 Task: Look for space in Monza, Italy from 9th July, 2023 to 16th July, 2023 for 2 adults, 1 child in price range Rs.8000 to Rs.16000. Place can be entire place with 2 bedrooms having 2 beds and 1 bathroom. Property type can be house, flat, guest house. Booking option can be shelf check-in. Required host language is English.
Action: Mouse moved to (556, 136)
Screenshot: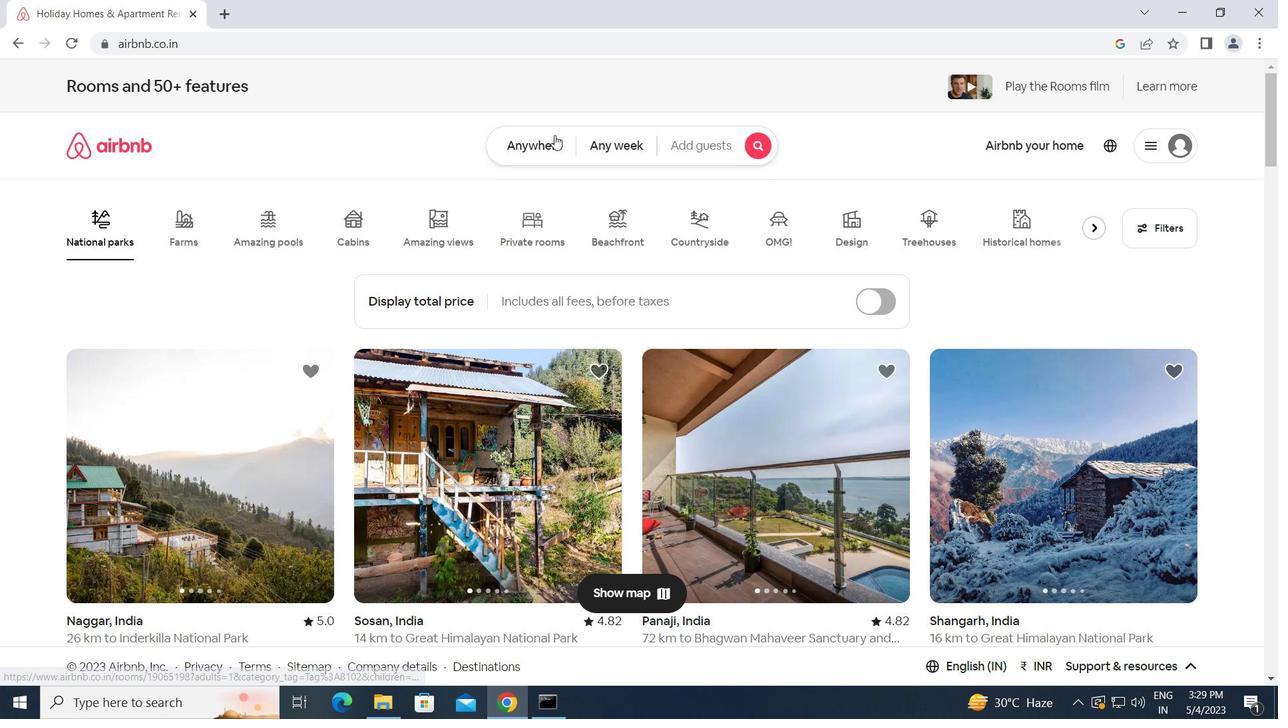 
Action: Mouse pressed left at (556, 136)
Screenshot: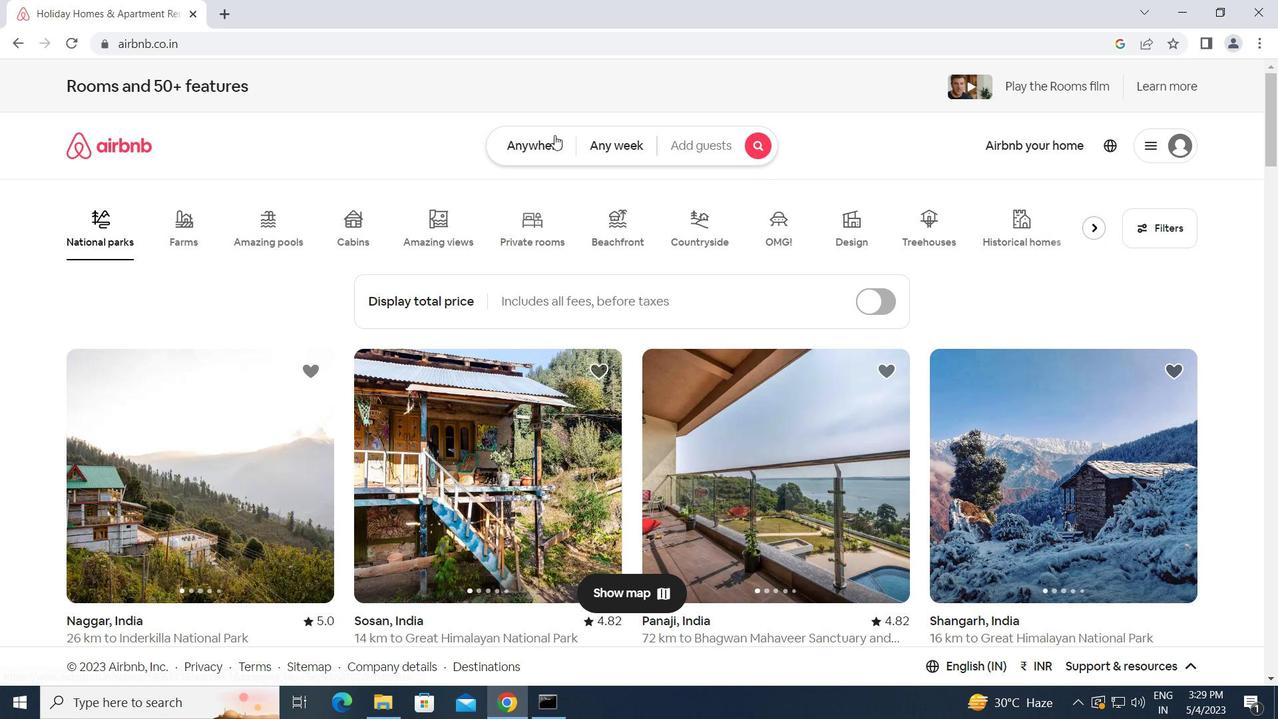 
Action: Mouse moved to (444, 201)
Screenshot: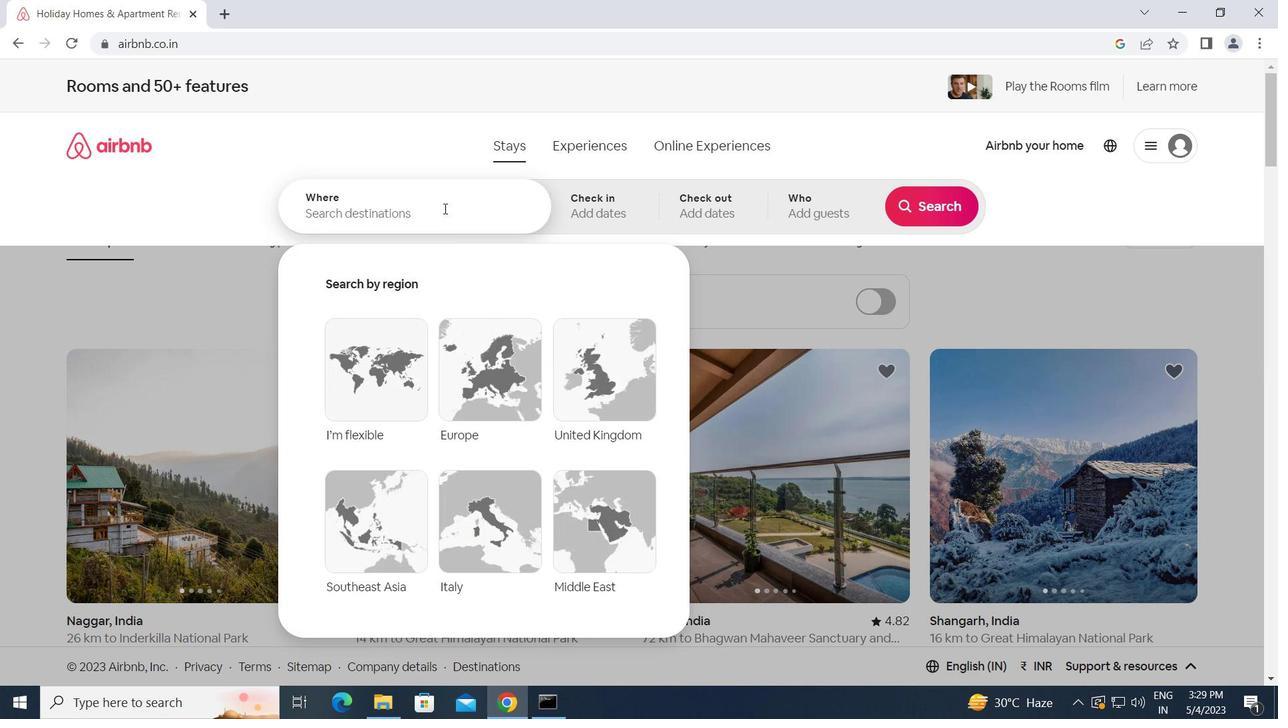 
Action: Mouse pressed left at (444, 201)
Screenshot: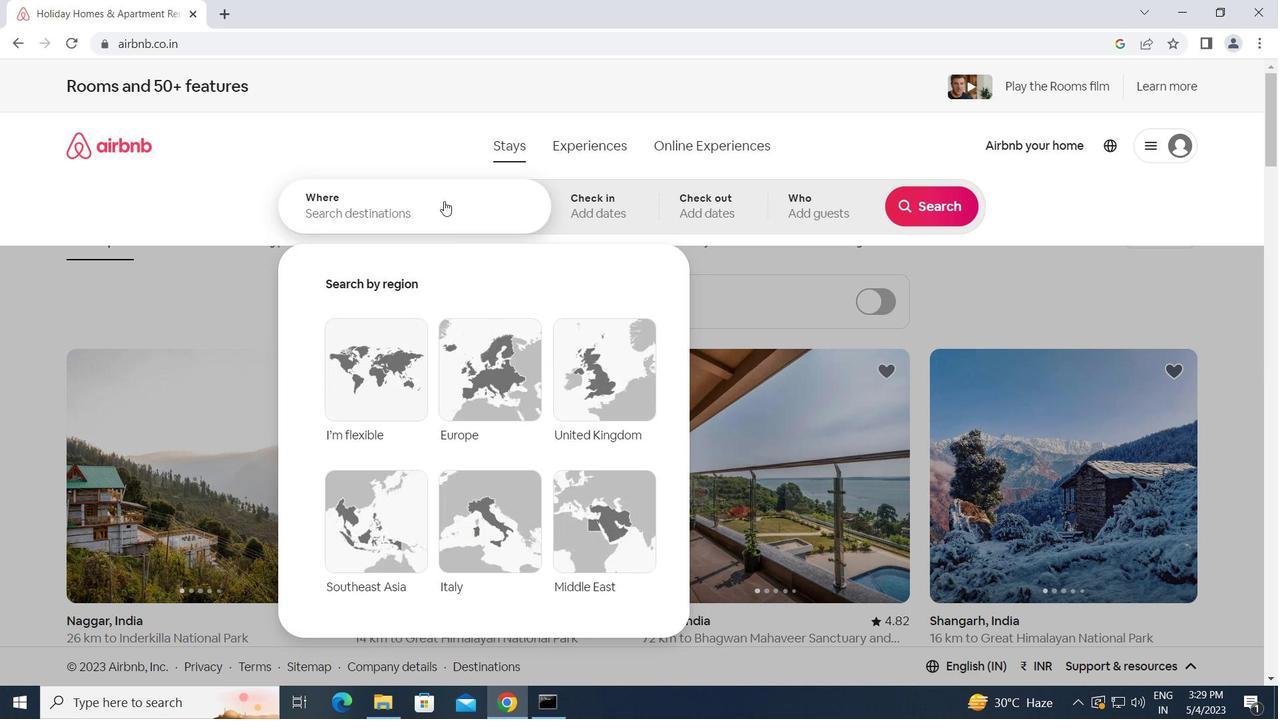 
Action: Key pressed m<Key.caps_lock>onza,<Key.space><Key.caps_lock>i<Key.caps_lock>taly<Key.enter>
Screenshot: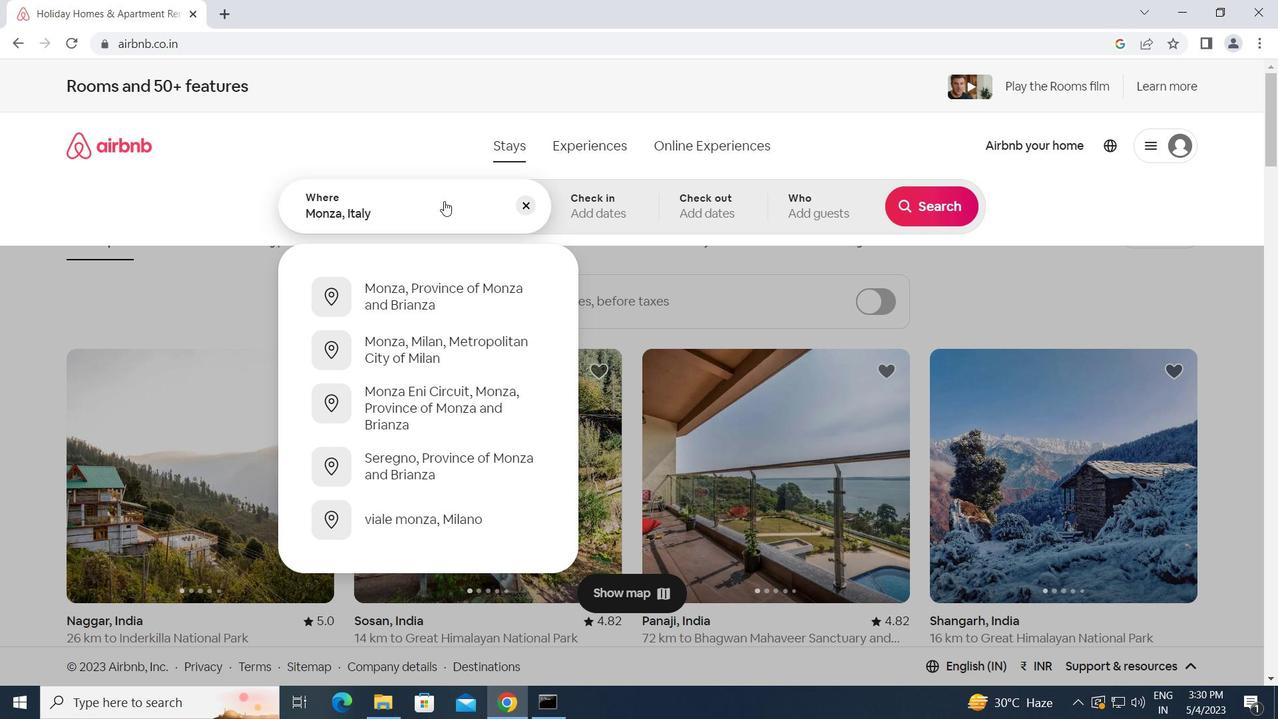 
Action: Mouse moved to (929, 335)
Screenshot: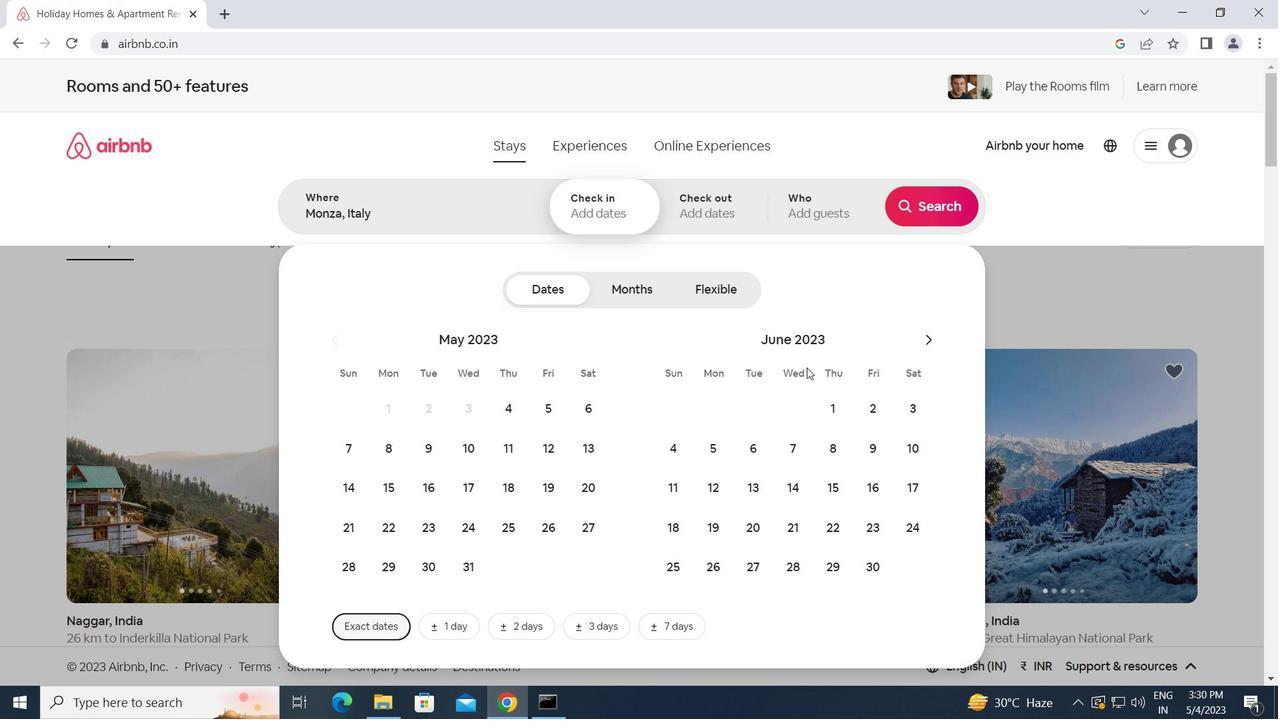 
Action: Mouse pressed left at (929, 335)
Screenshot: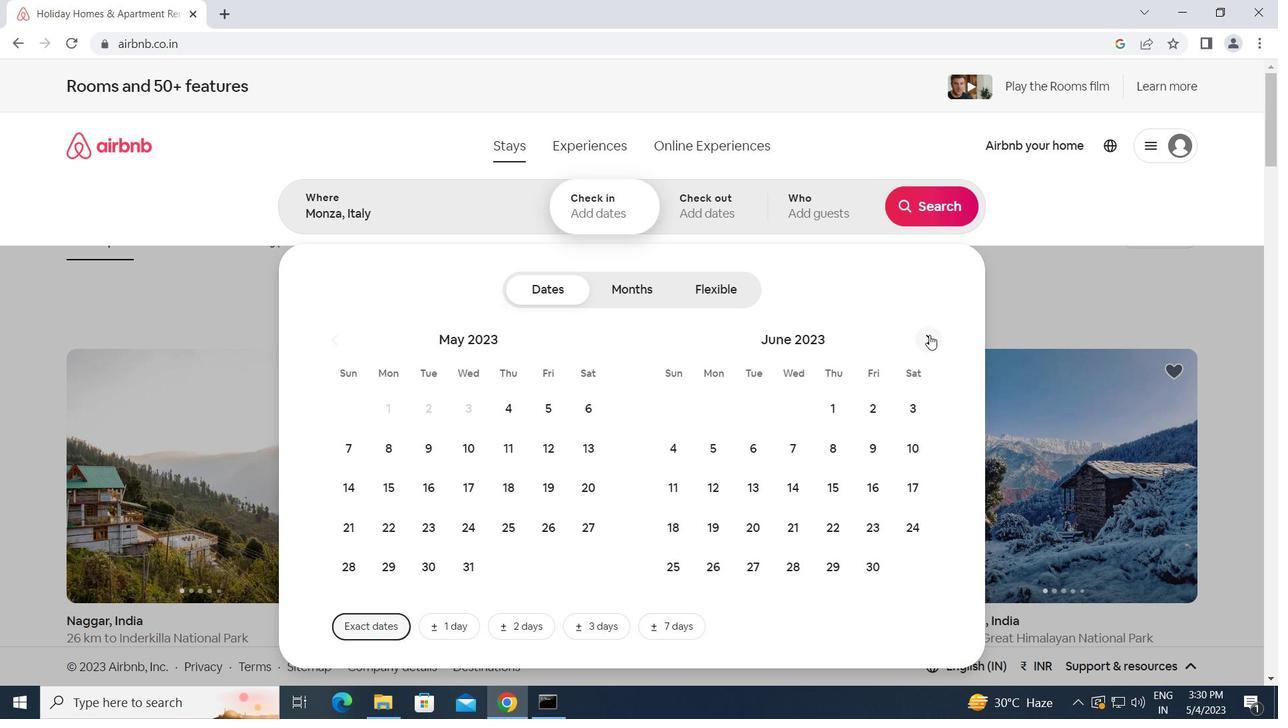 
Action: Mouse moved to (666, 486)
Screenshot: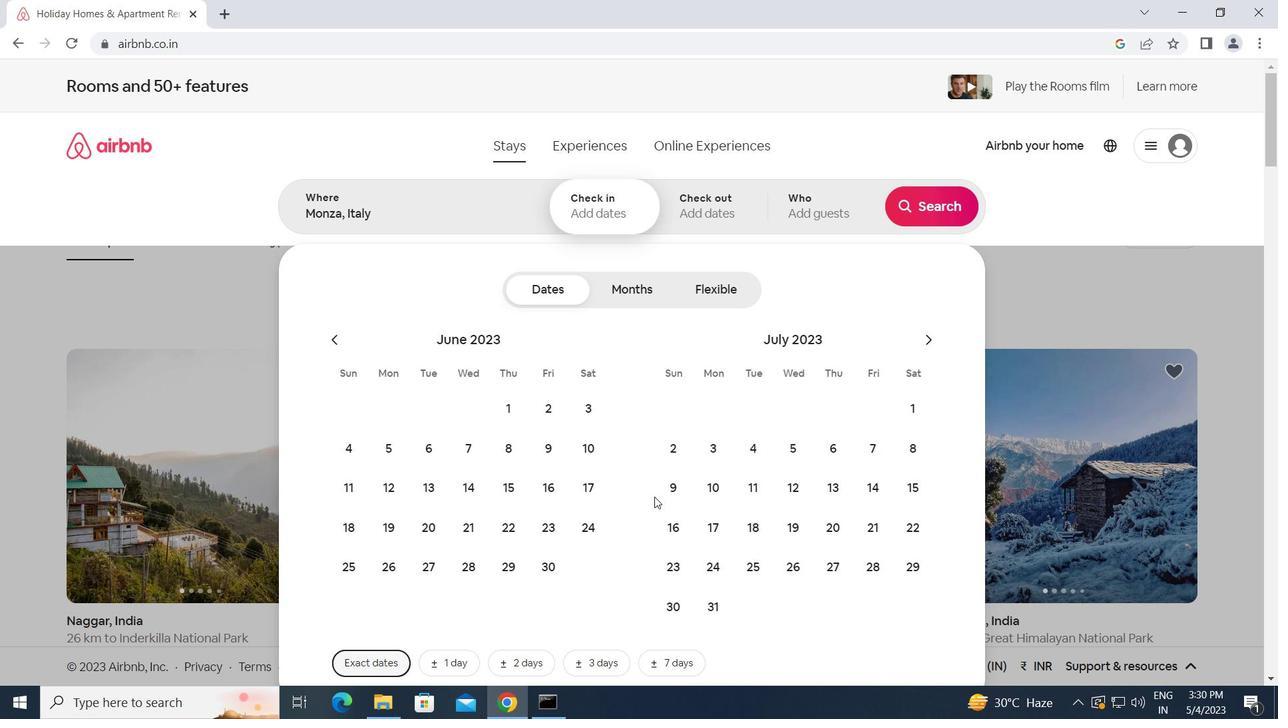 
Action: Mouse pressed left at (666, 486)
Screenshot: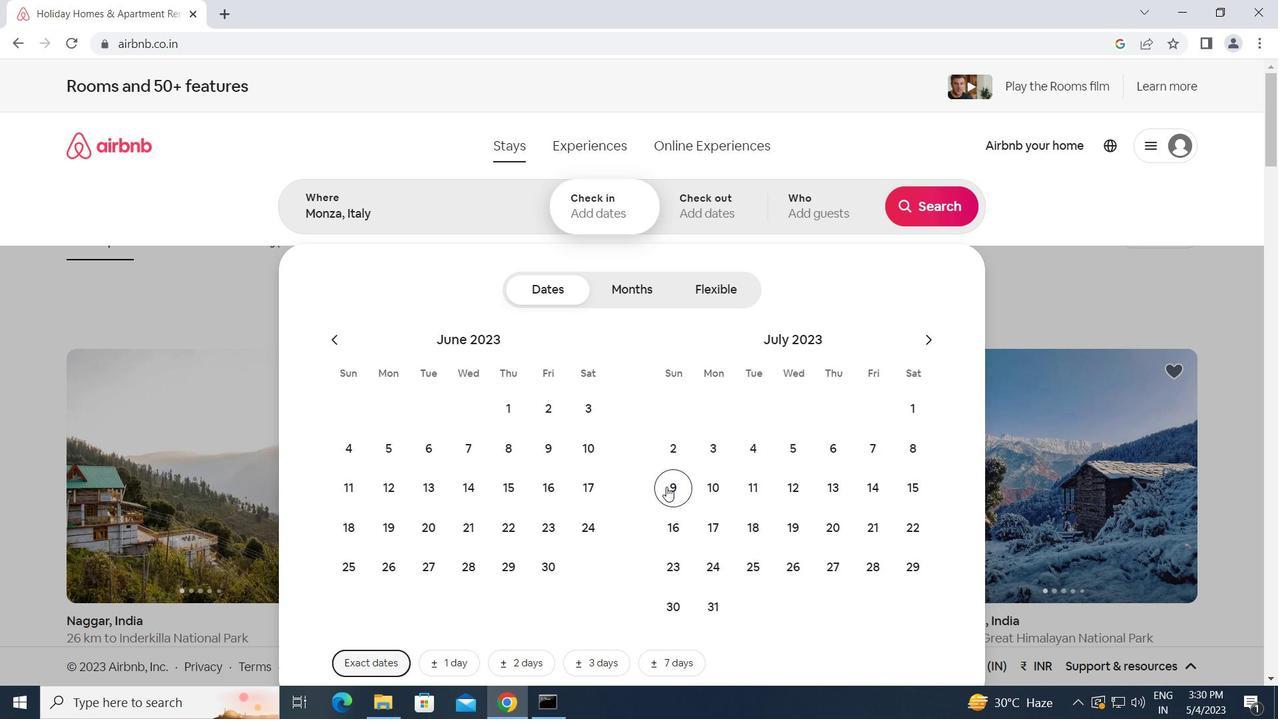 
Action: Mouse moved to (670, 524)
Screenshot: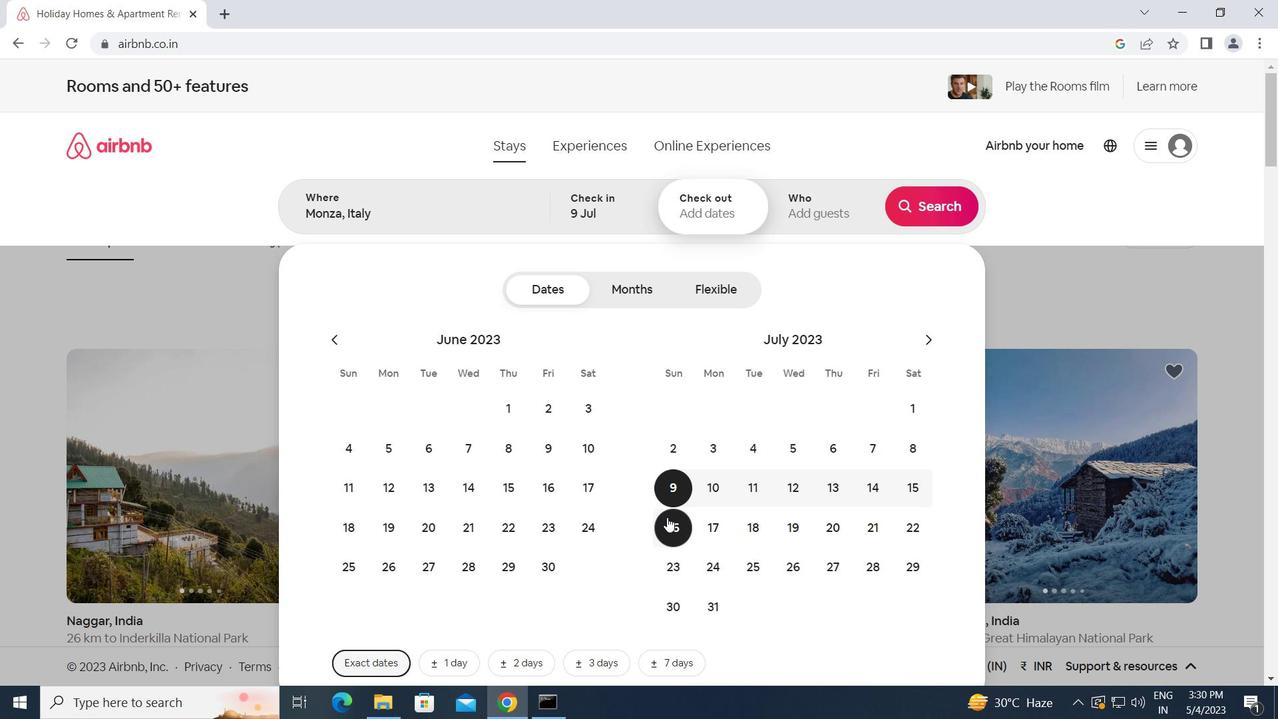 
Action: Mouse pressed left at (670, 524)
Screenshot: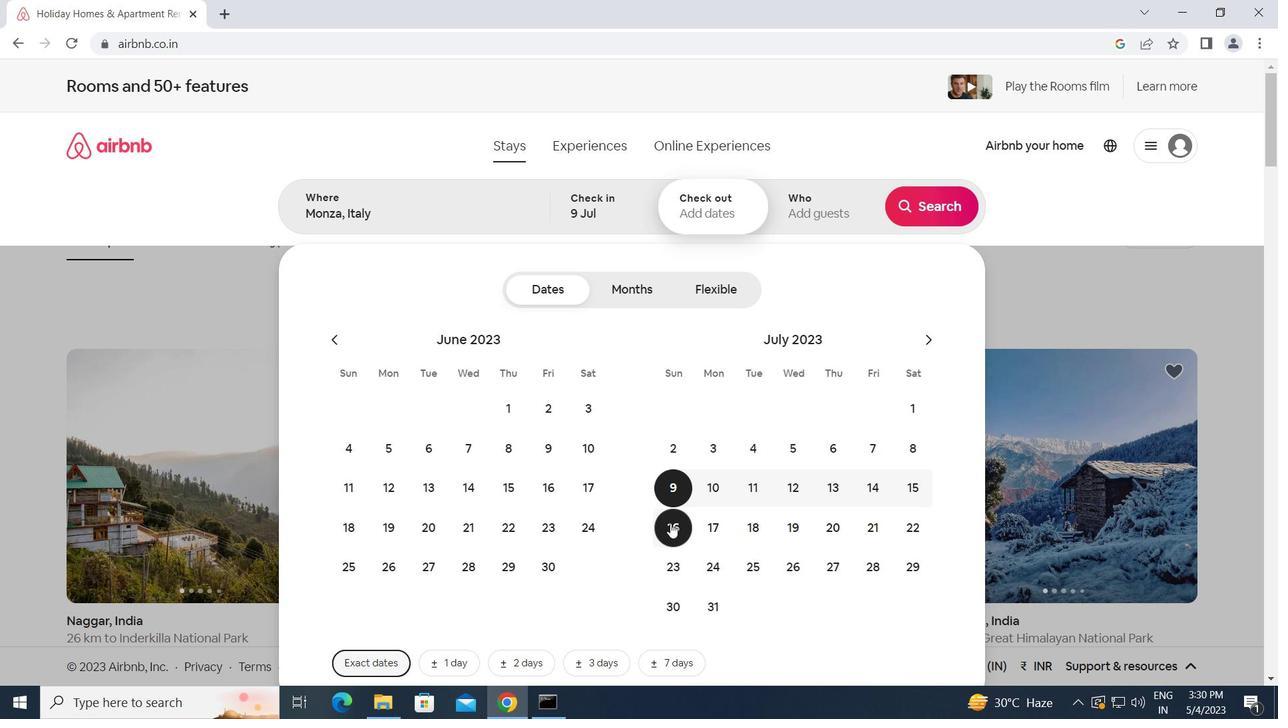 
Action: Mouse moved to (823, 197)
Screenshot: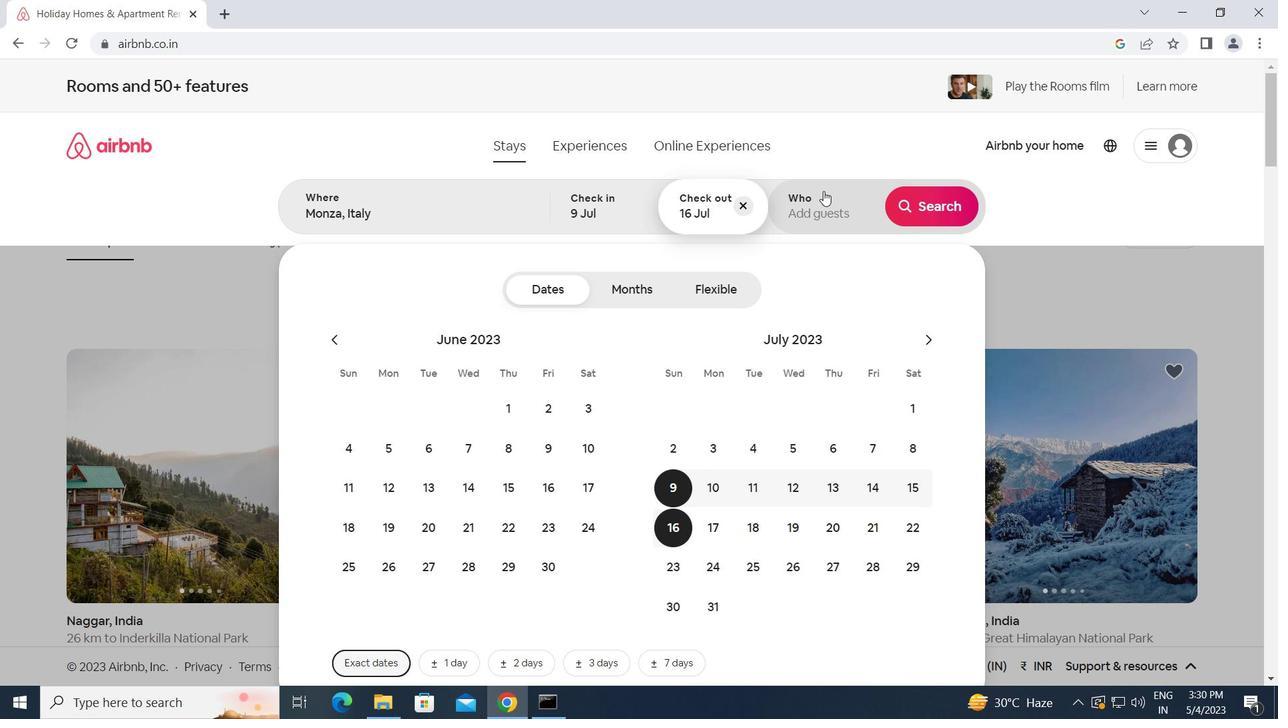 
Action: Mouse pressed left at (823, 197)
Screenshot: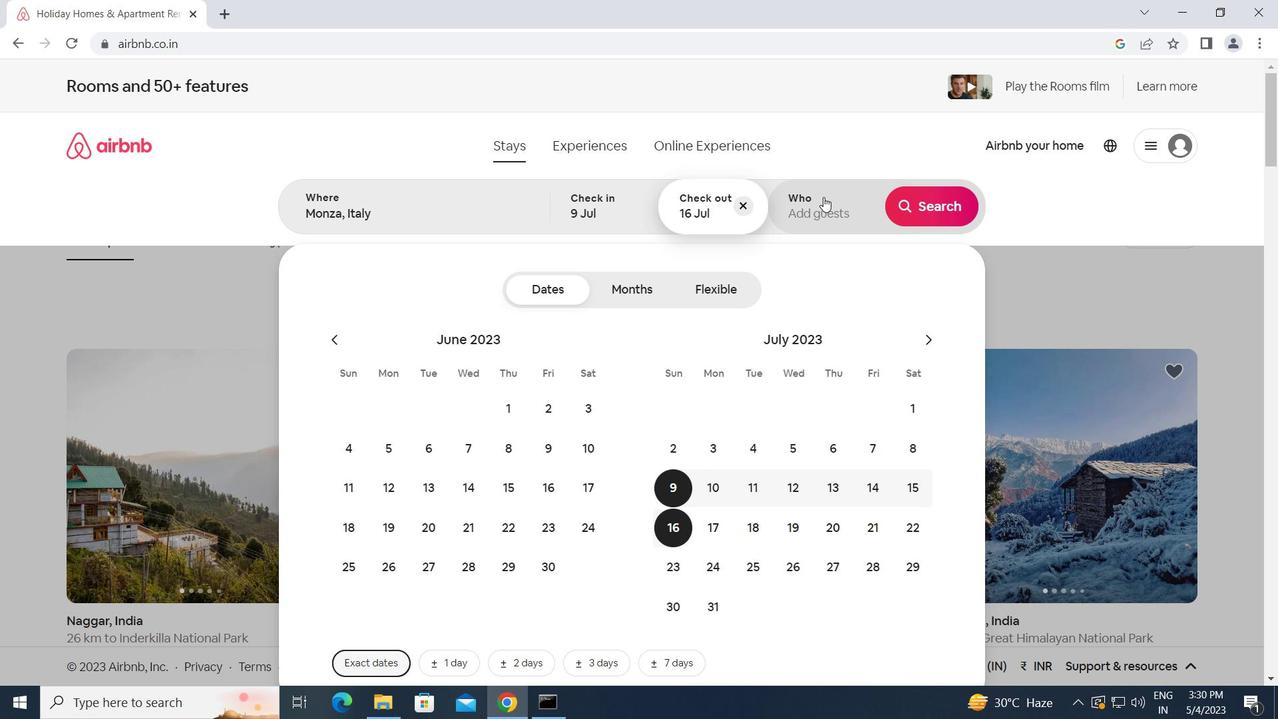 
Action: Mouse moved to (944, 293)
Screenshot: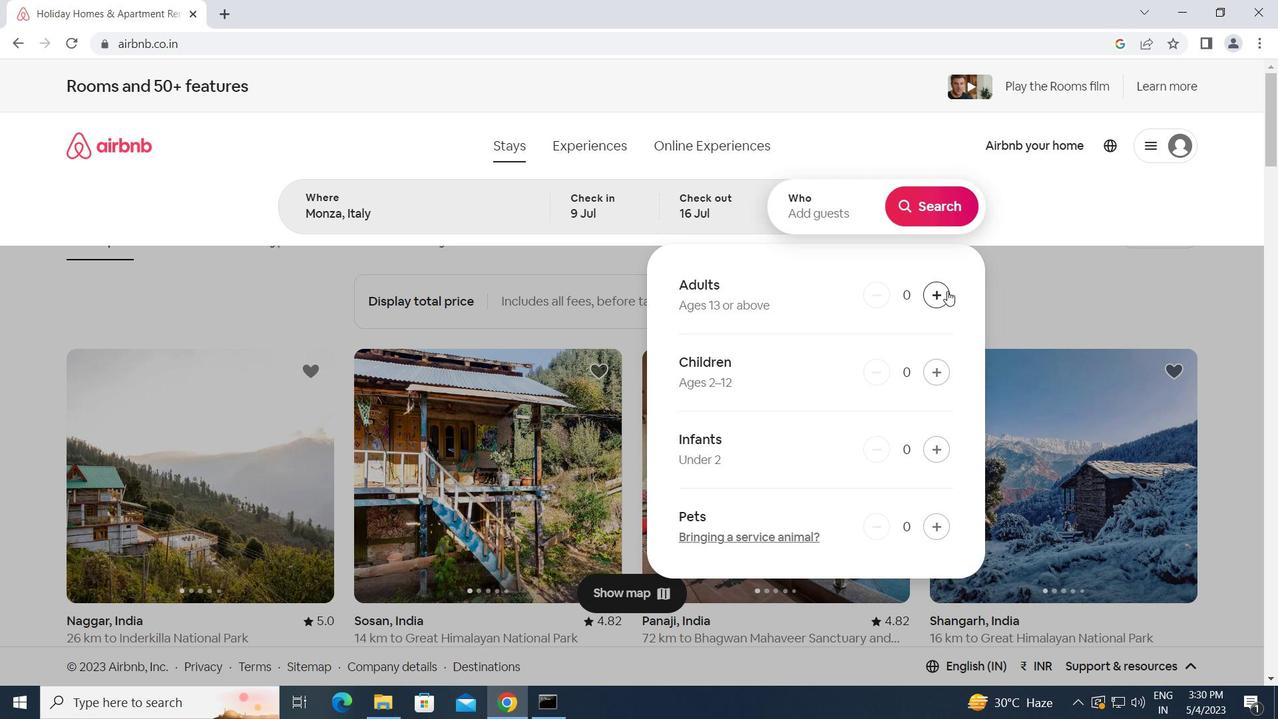 
Action: Mouse pressed left at (944, 293)
Screenshot: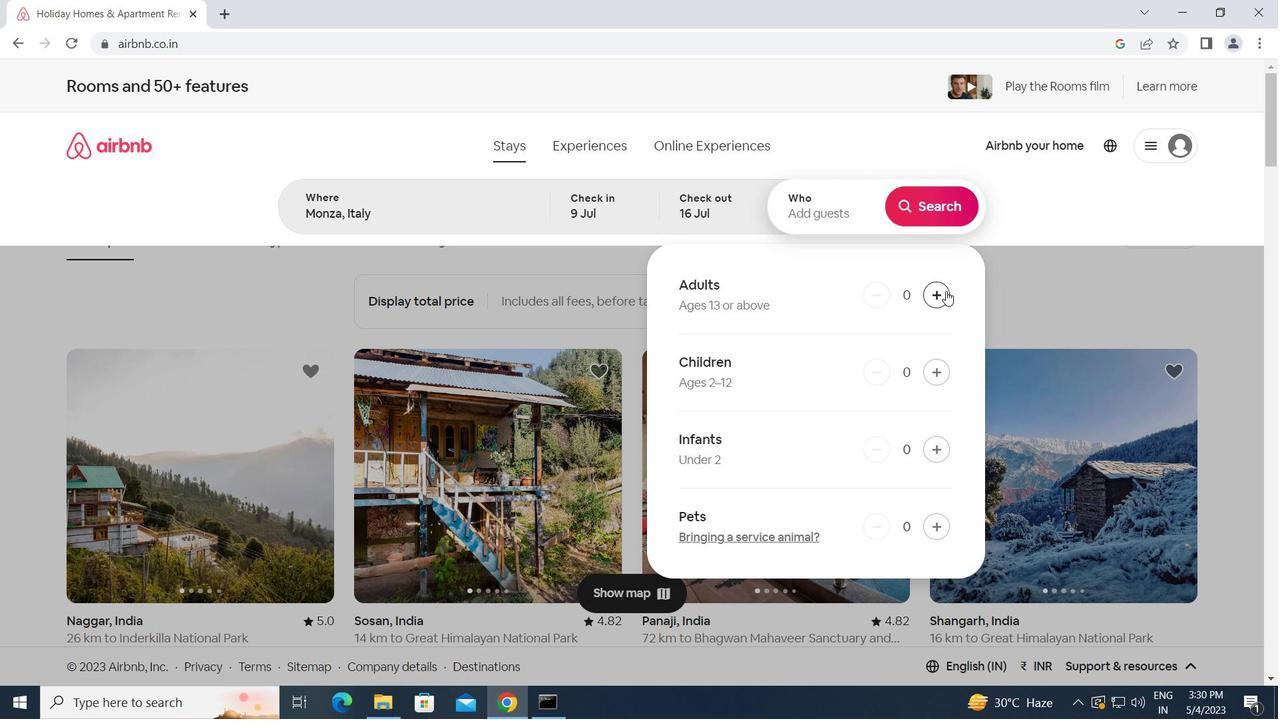 
Action: Mouse pressed left at (944, 293)
Screenshot: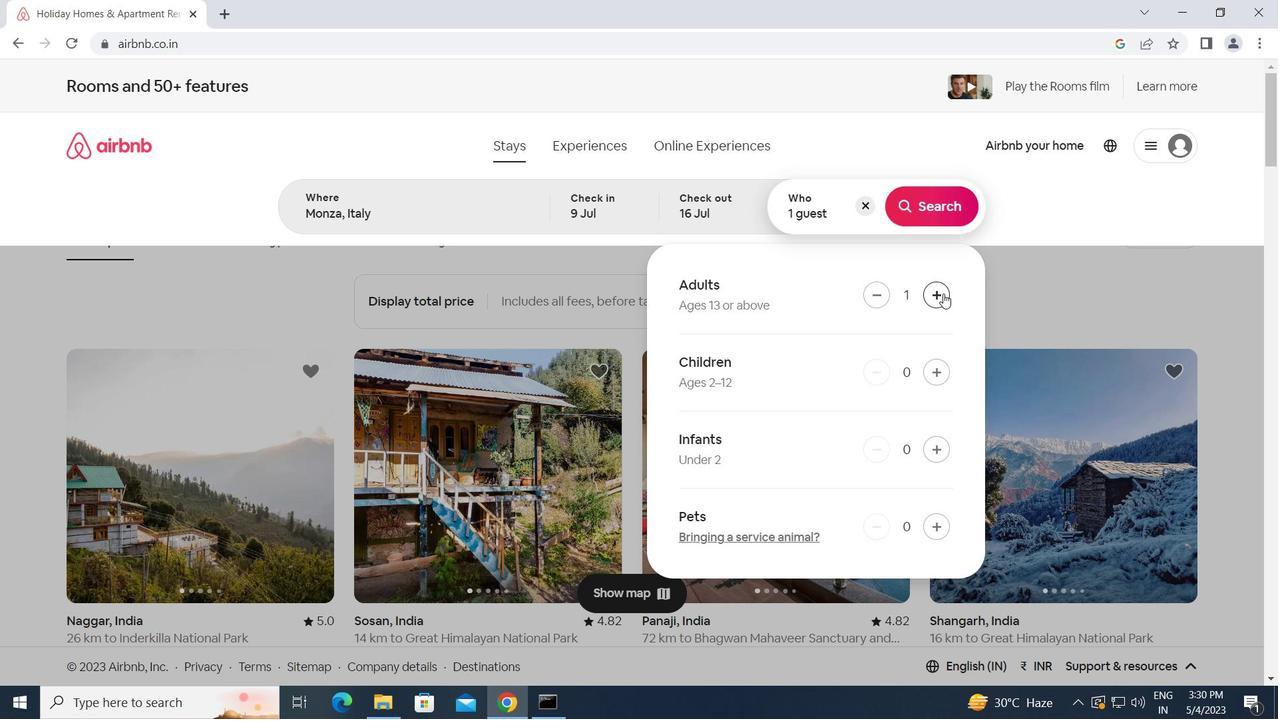 
Action: Mouse moved to (935, 373)
Screenshot: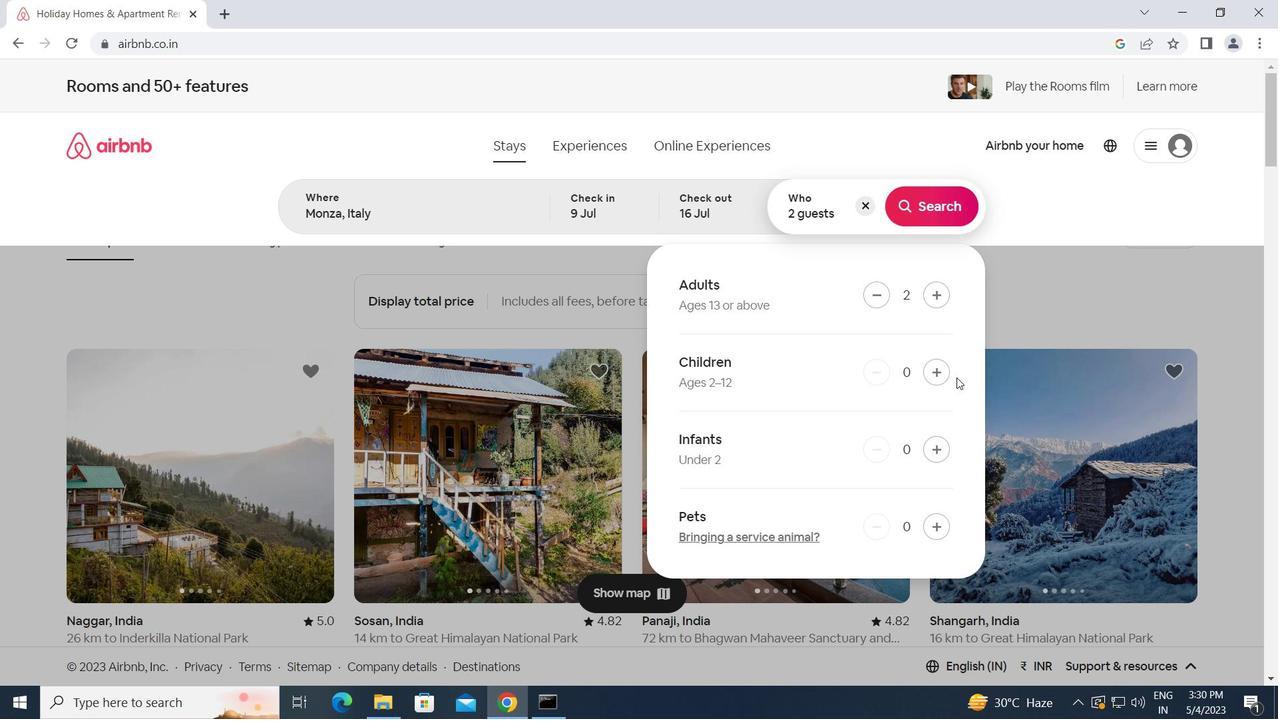 
Action: Mouse pressed left at (935, 373)
Screenshot: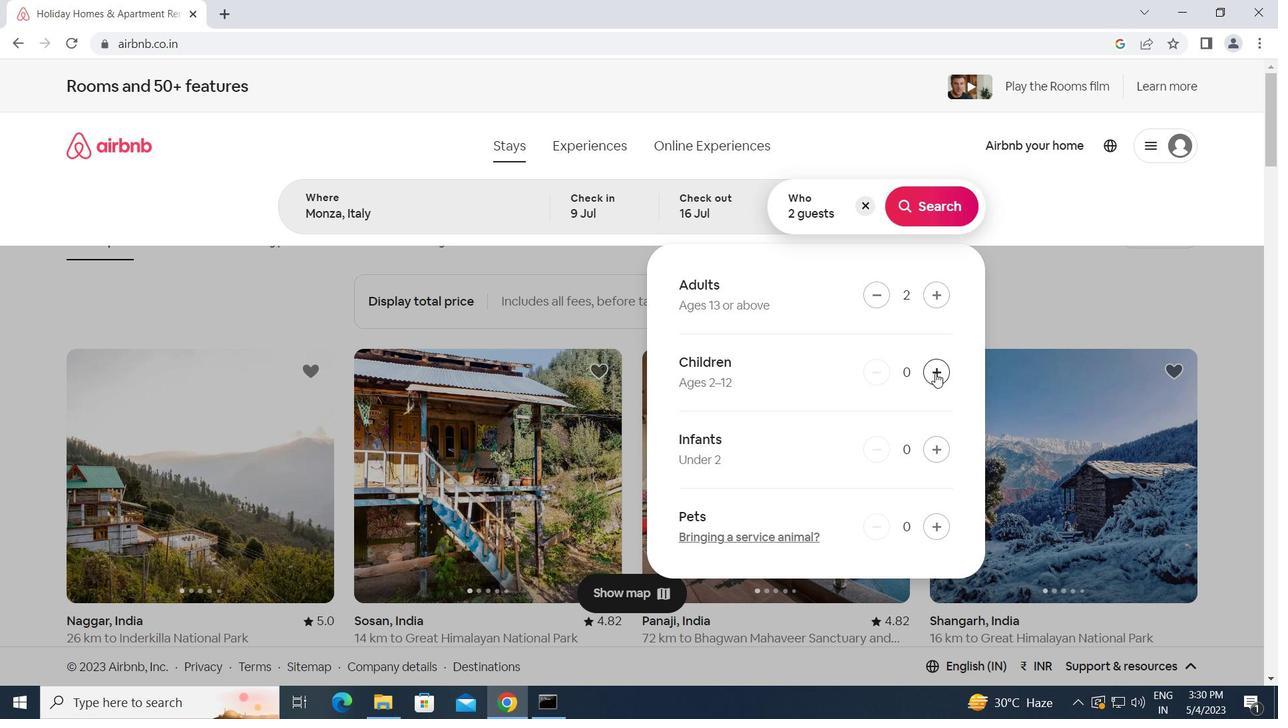 
Action: Mouse moved to (935, 203)
Screenshot: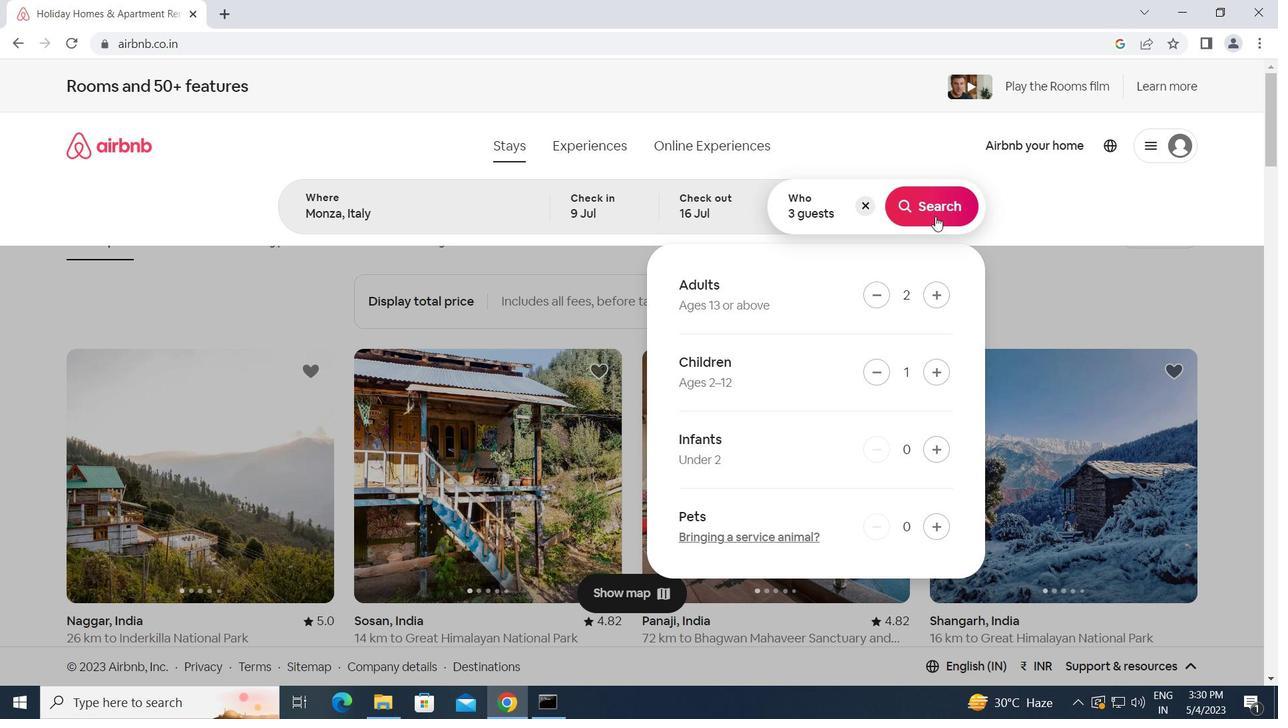 
Action: Mouse pressed left at (935, 203)
Screenshot: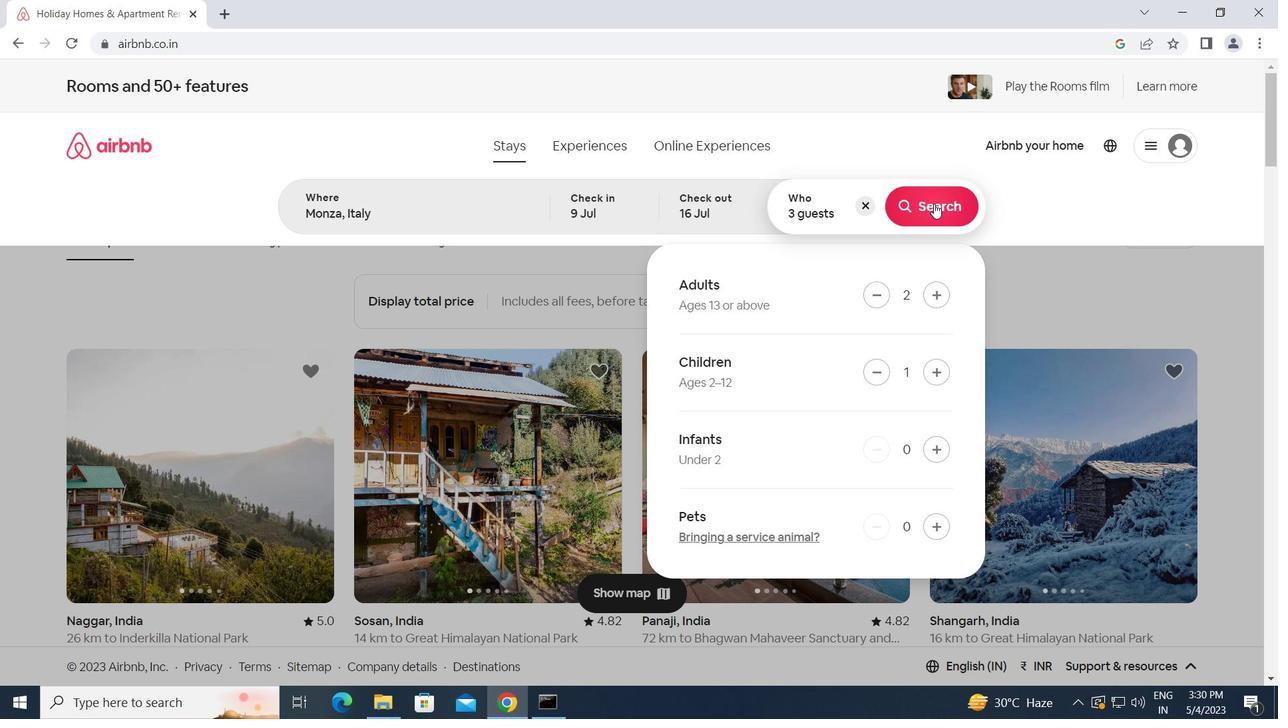 
Action: Mouse moved to (1208, 157)
Screenshot: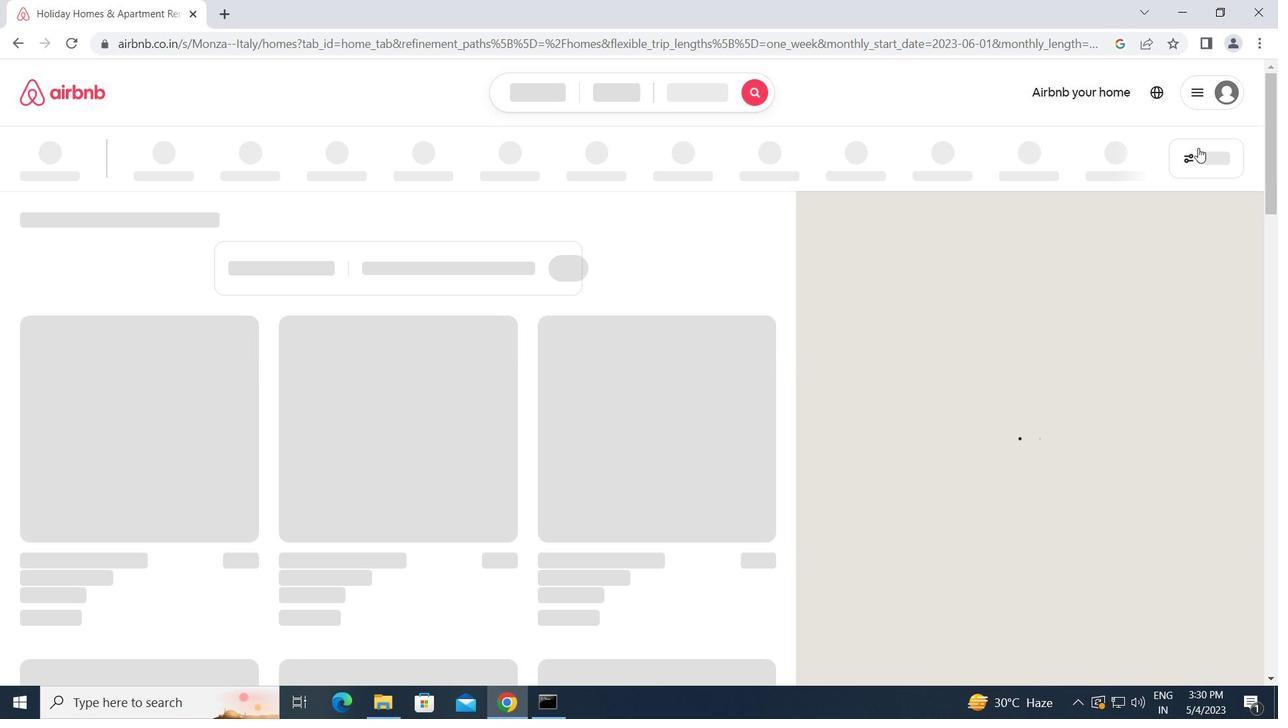 
Action: Mouse pressed left at (1208, 157)
Screenshot: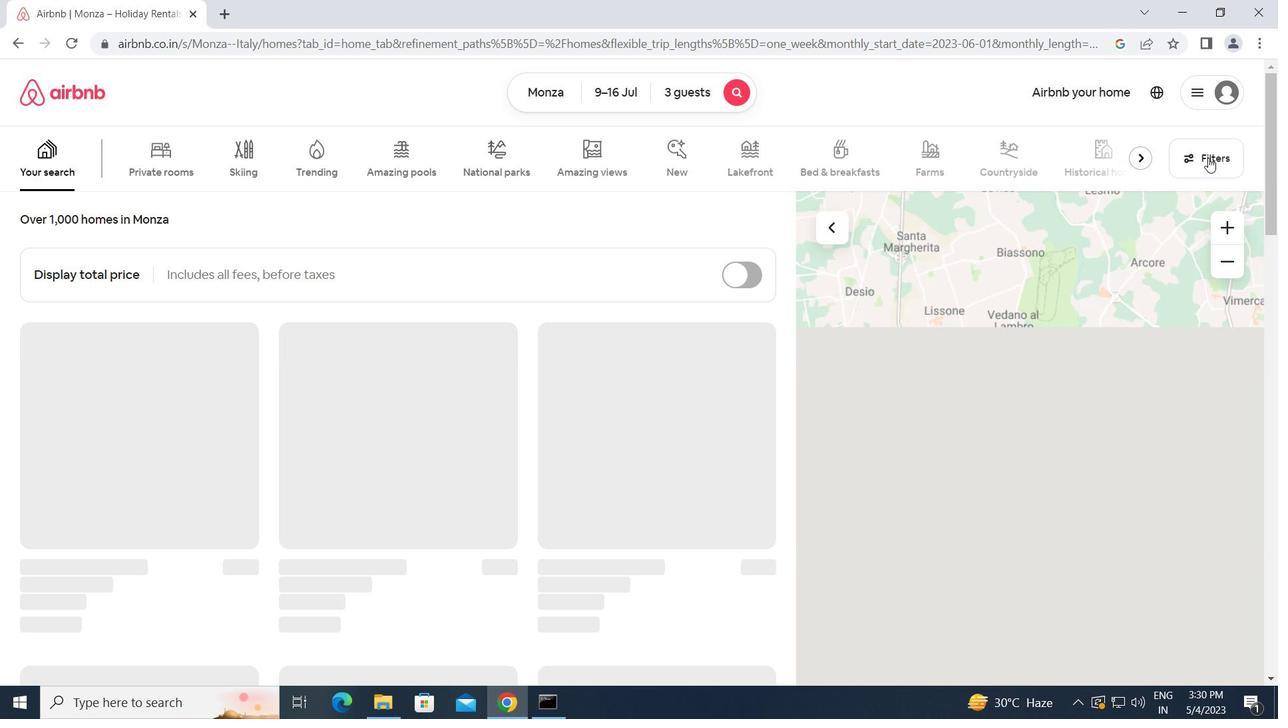 
Action: Mouse moved to (444, 375)
Screenshot: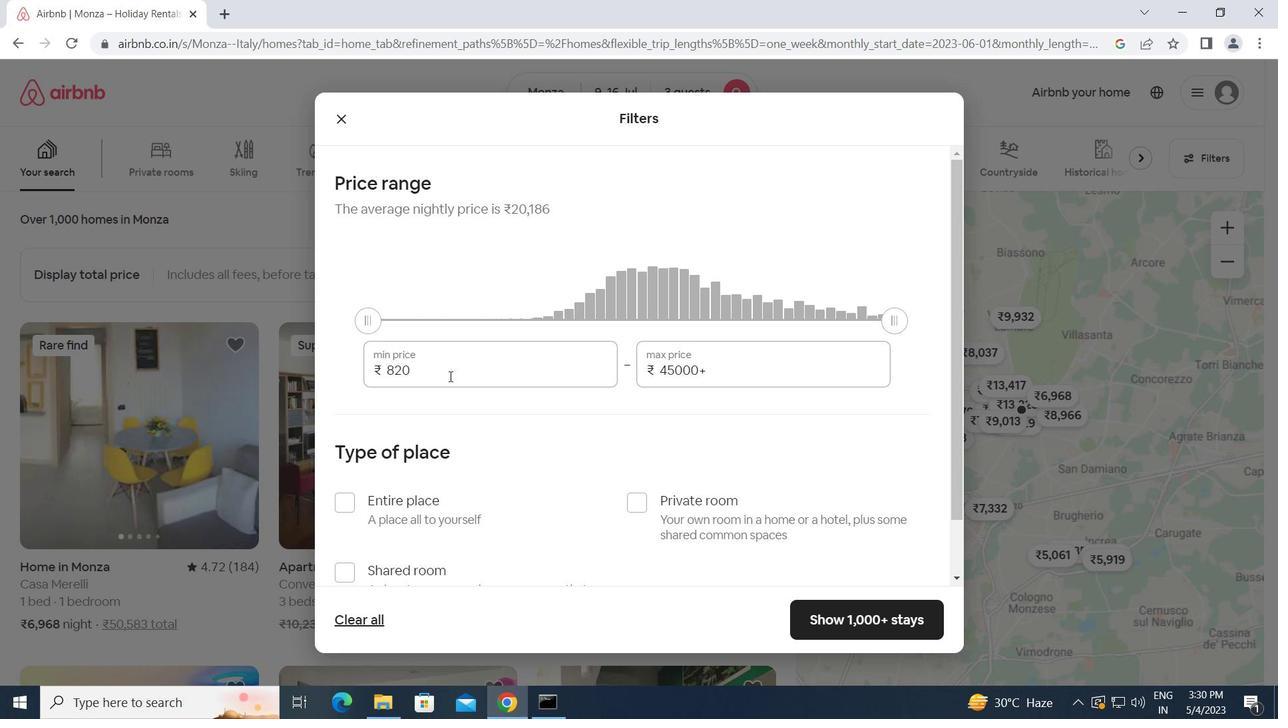 
Action: Mouse pressed left at (444, 375)
Screenshot: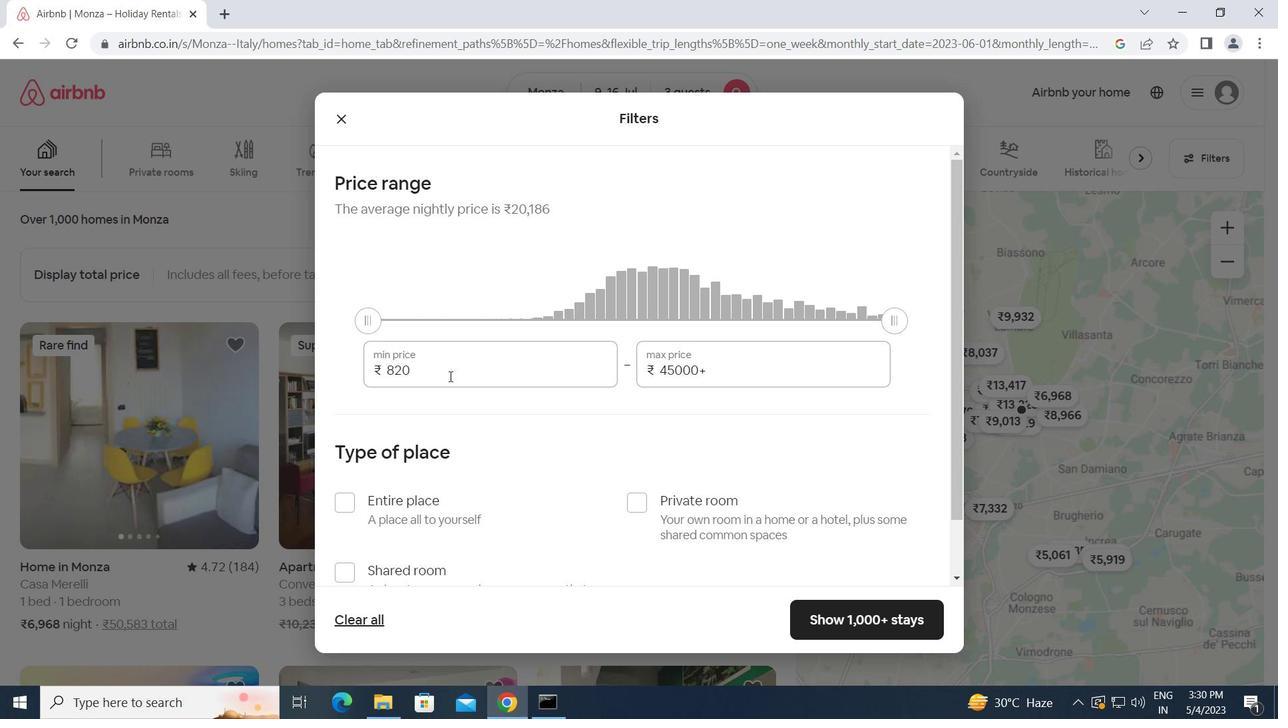 
Action: Mouse moved to (377, 376)
Screenshot: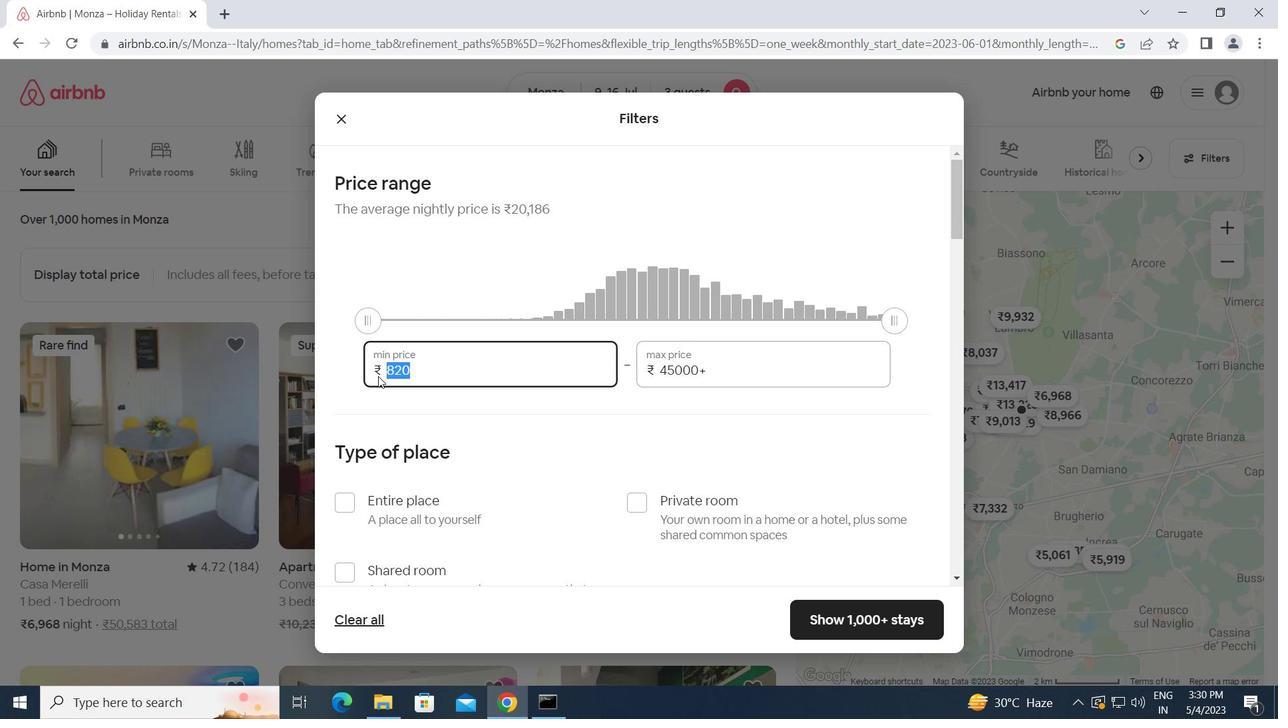 
Action: Key pressed 8000<Key.tab>1<Key.backspace><Key.backspace><Key.backspace><Key.backspace><Key.backspace><Key.backspace>16000
Screenshot: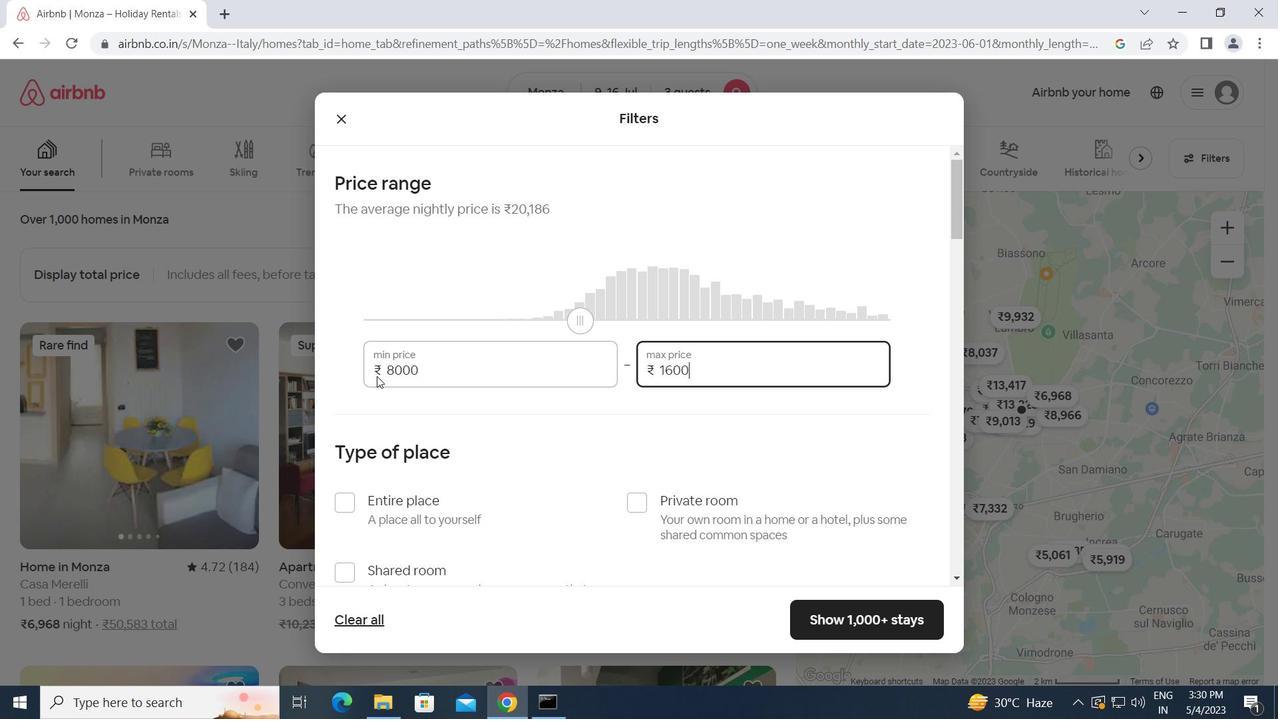 
Action: Mouse moved to (348, 502)
Screenshot: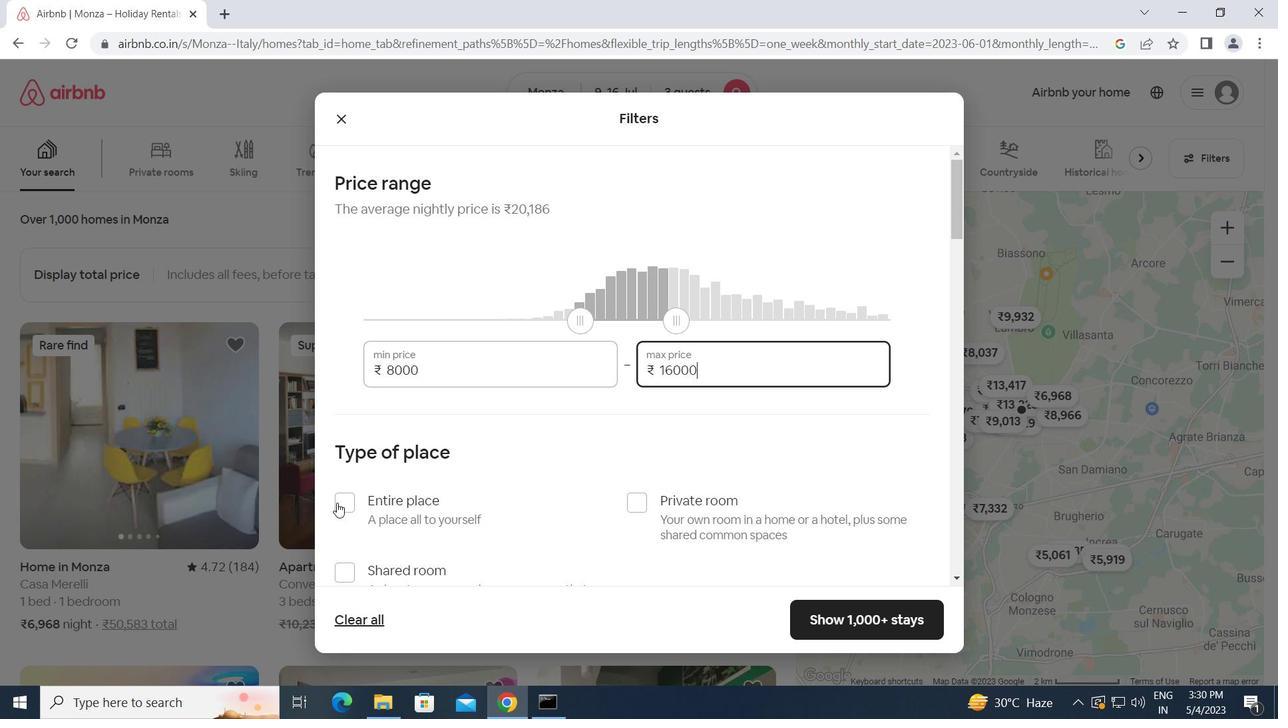
Action: Mouse pressed left at (348, 502)
Screenshot: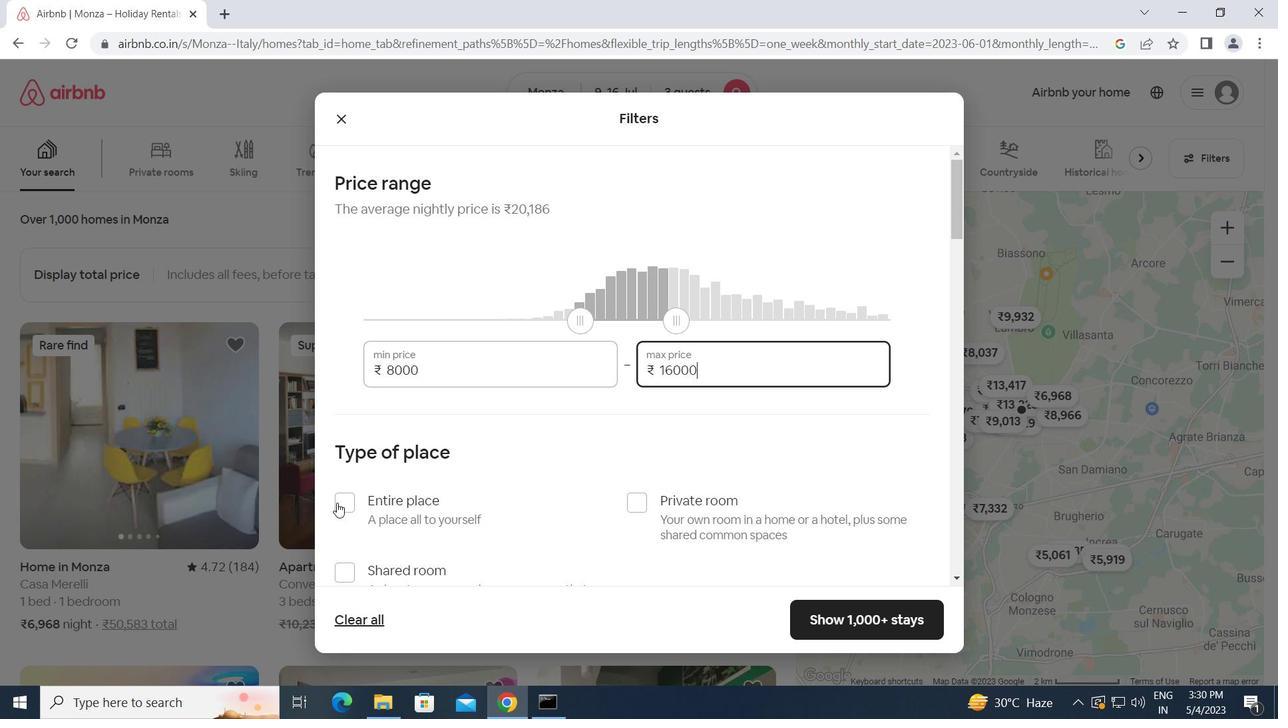 
Action: Mouse moved to (478, 525)
Screenshot: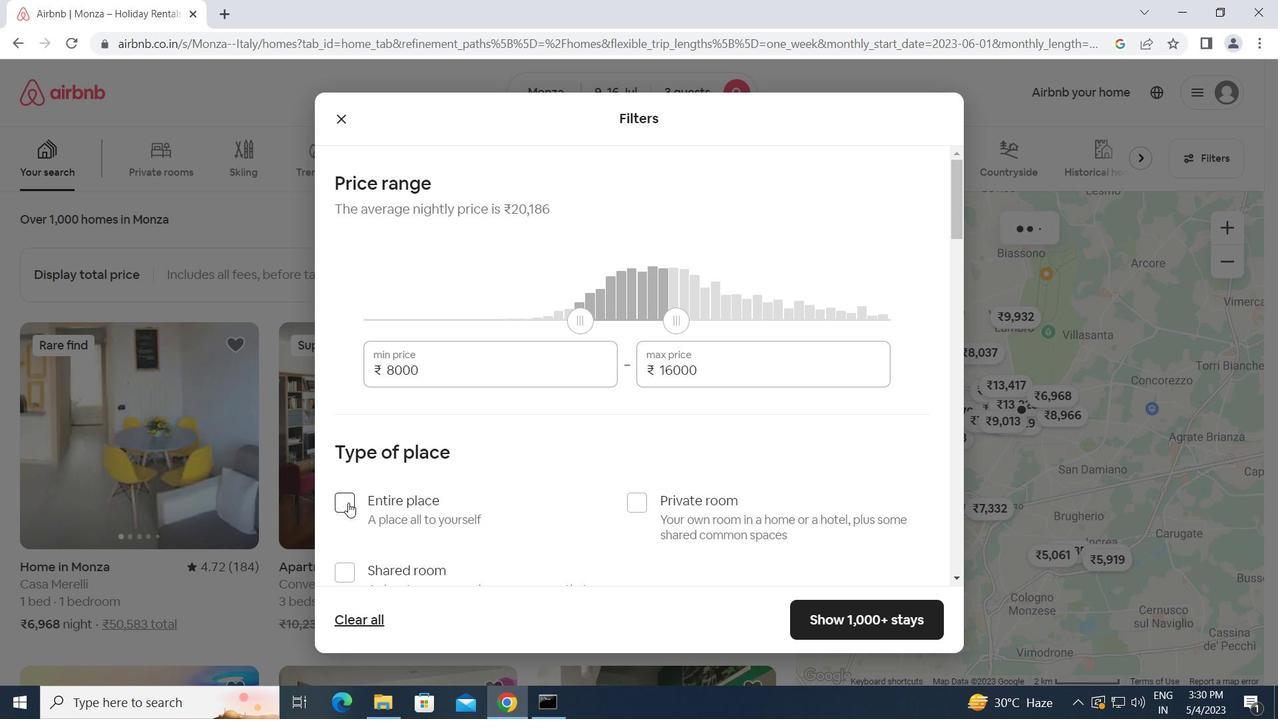 
Action: Mouse scrolled (478, 524) with delta (0, 0)
Screenshot: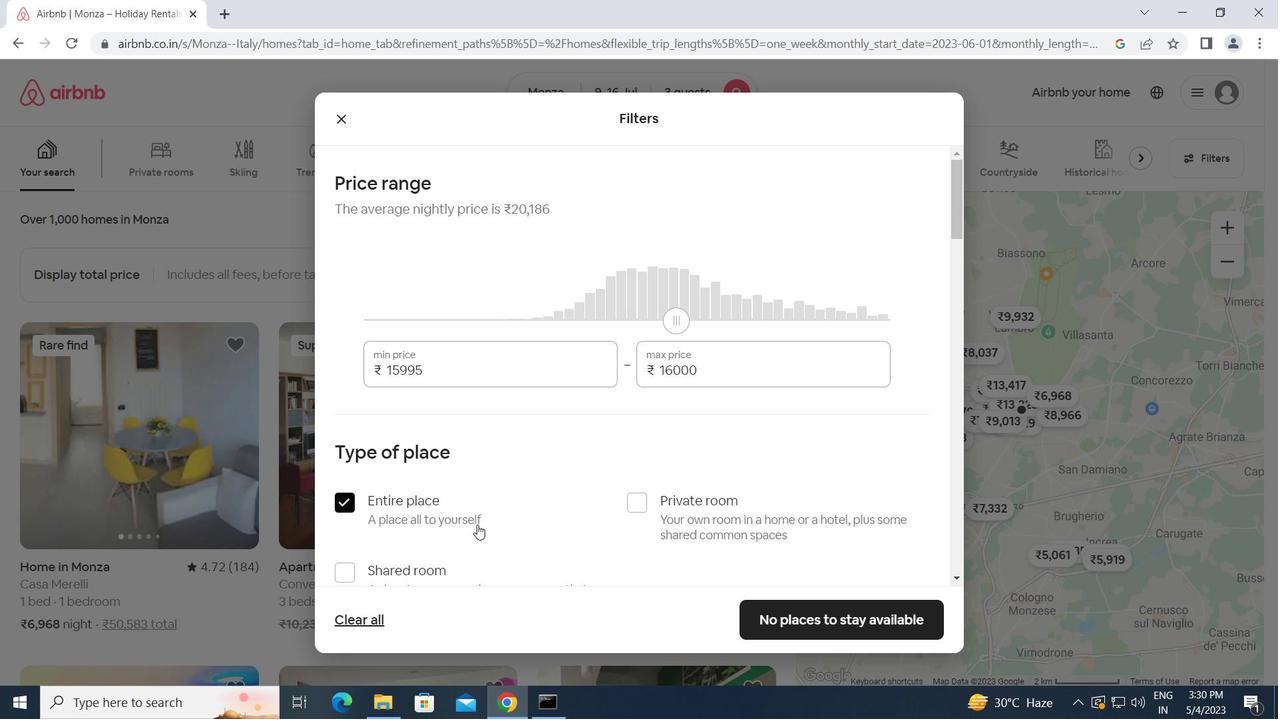 
Action: Mouse scrolled (478, 524) with delta (0, 0)
Screenshot: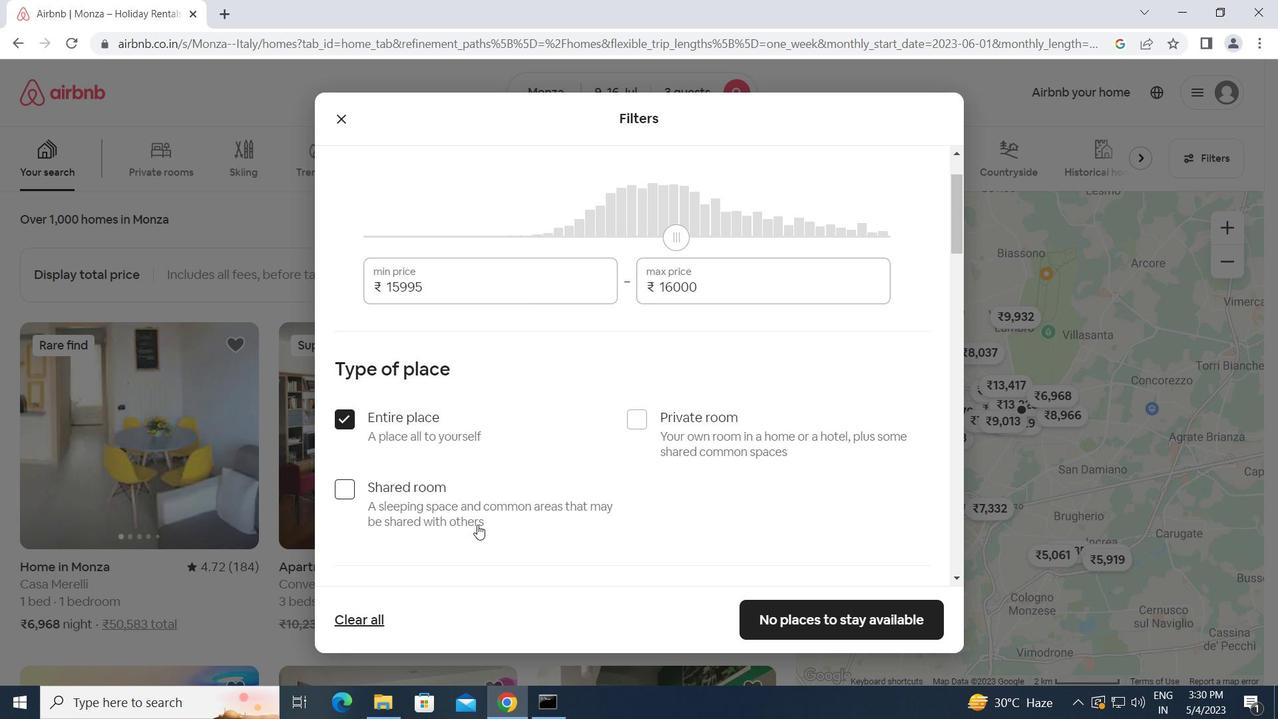 
Action: Mouse scrolled (478, 524) with delta (0, 0)
Screenshot: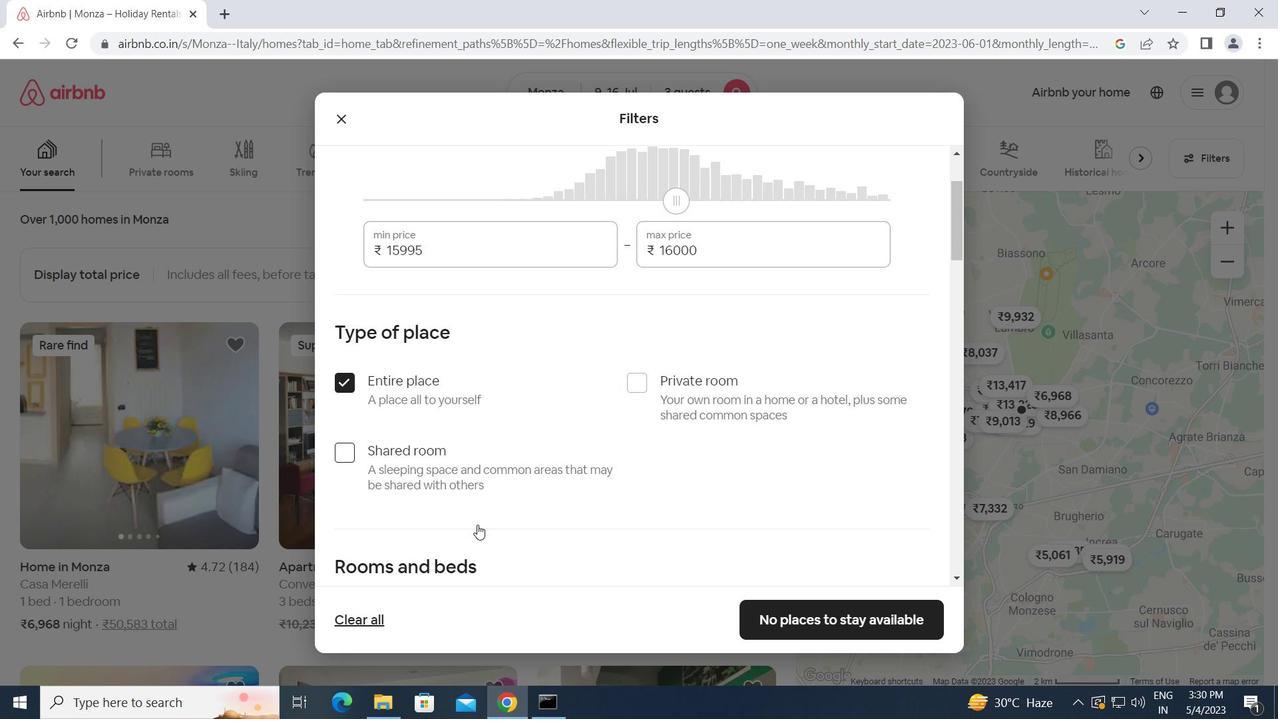 
Action: Mouse scrolled (478, 524) with delta (0, 0)
Screenshot: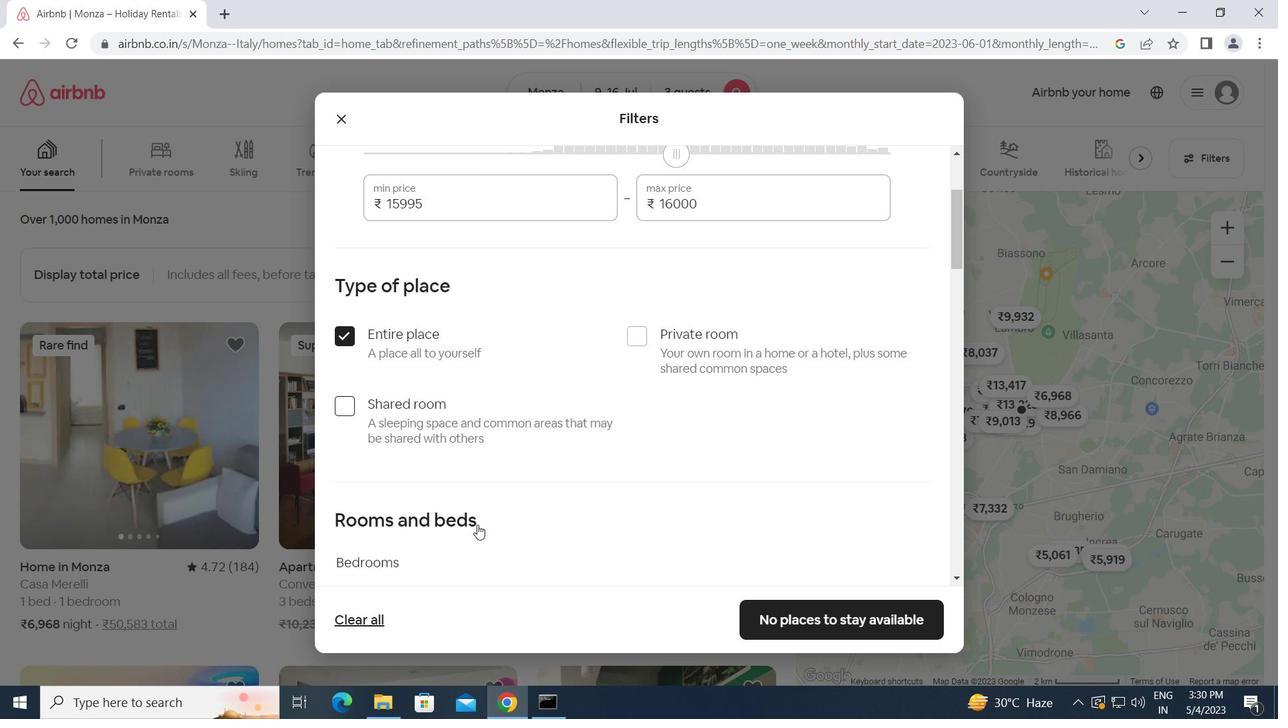 
Action: Mouse moved to (486, 443)
Screenshot: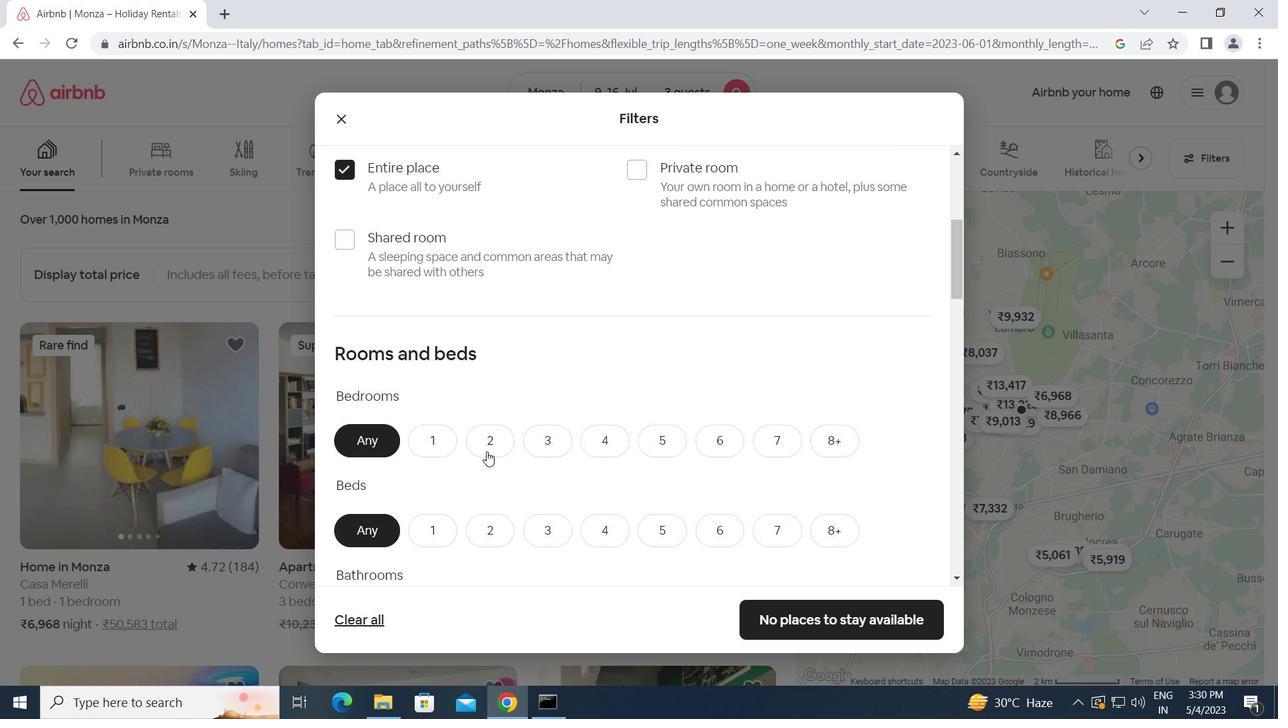 
Action: Mouse pressed left at (486, 443)
Screenshot: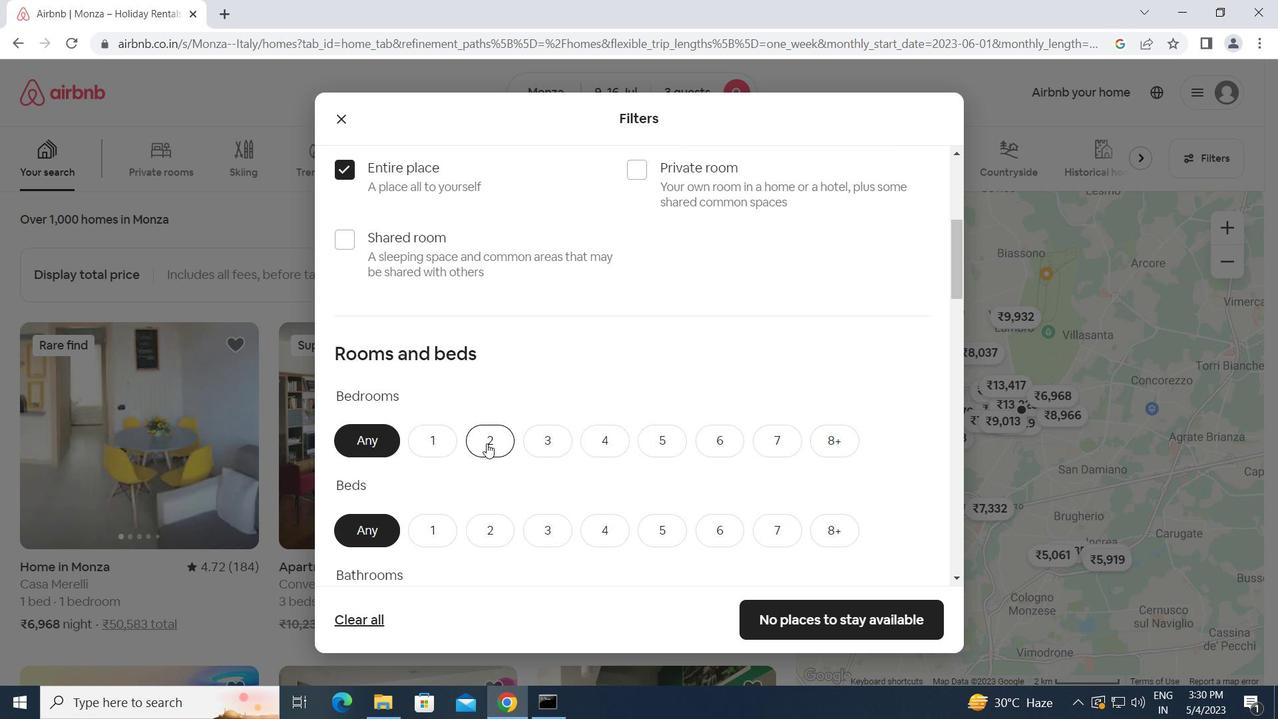
Action: Mouse moved to (486, 477)
Screenshot: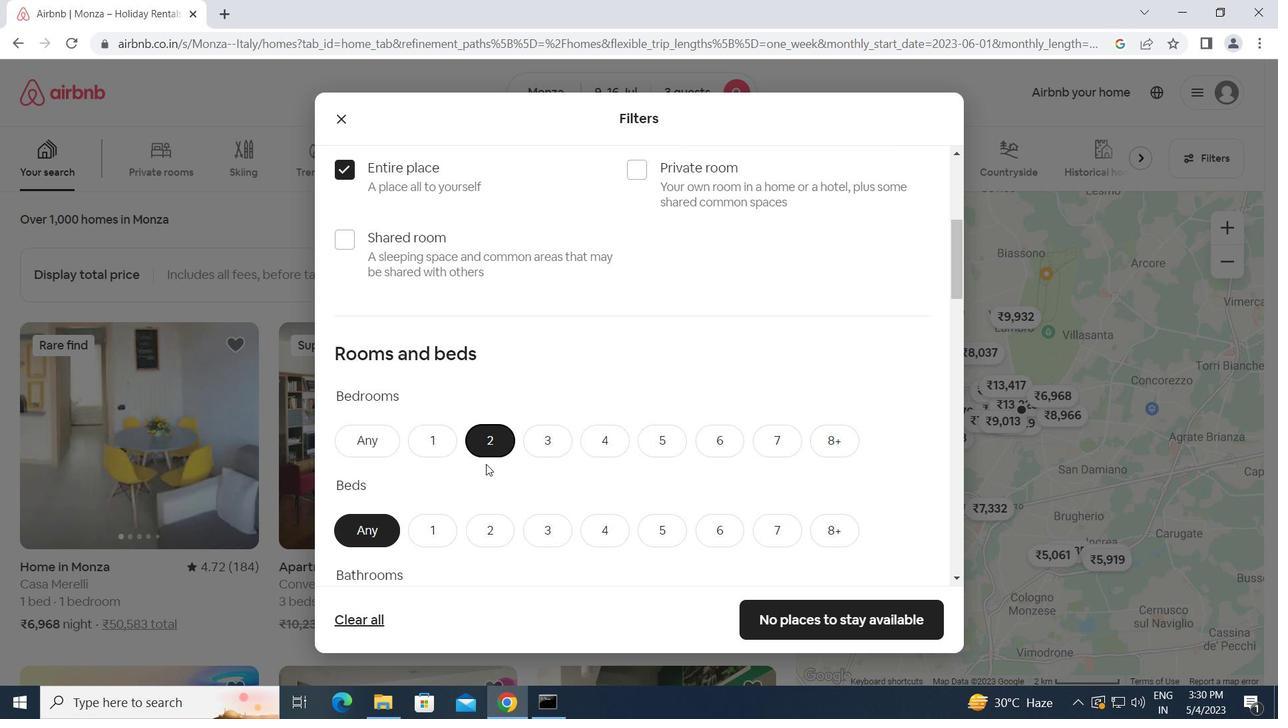 
Action: Mouse scrolled (486, 476) with delta (0, 0)
Screenshot: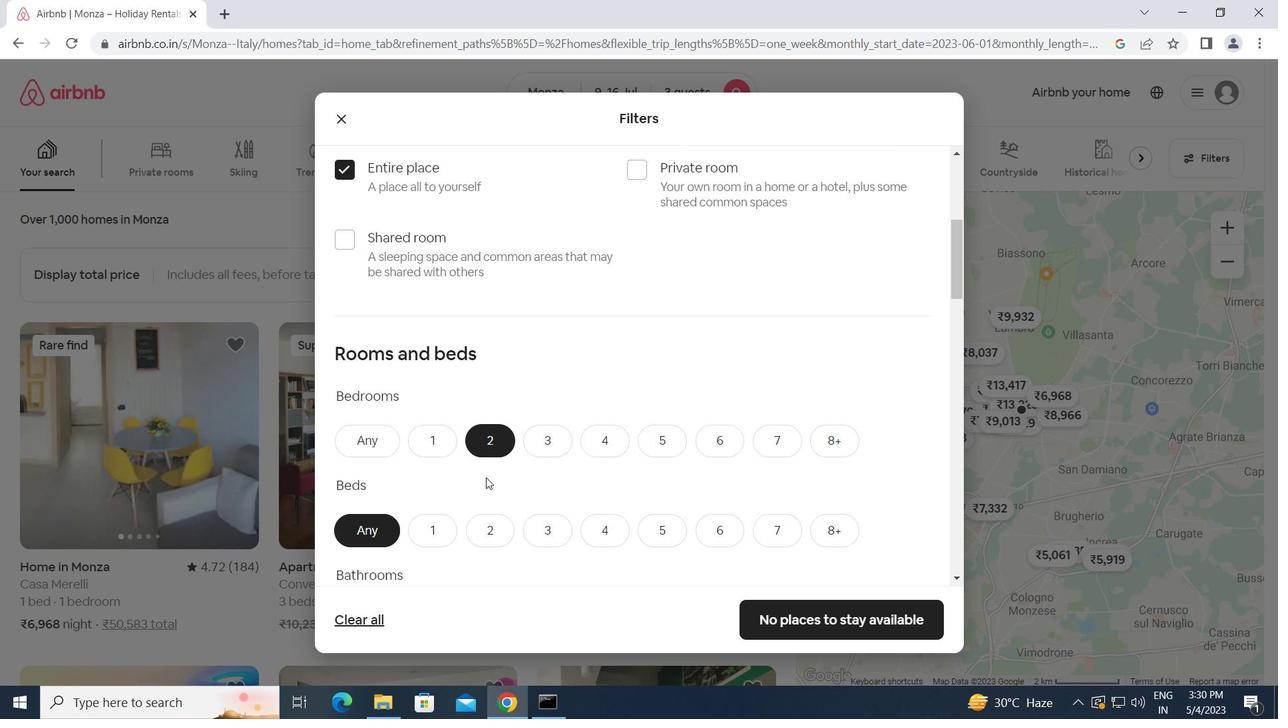 
Action: Mouse moved to (486, 458)
Screenshot: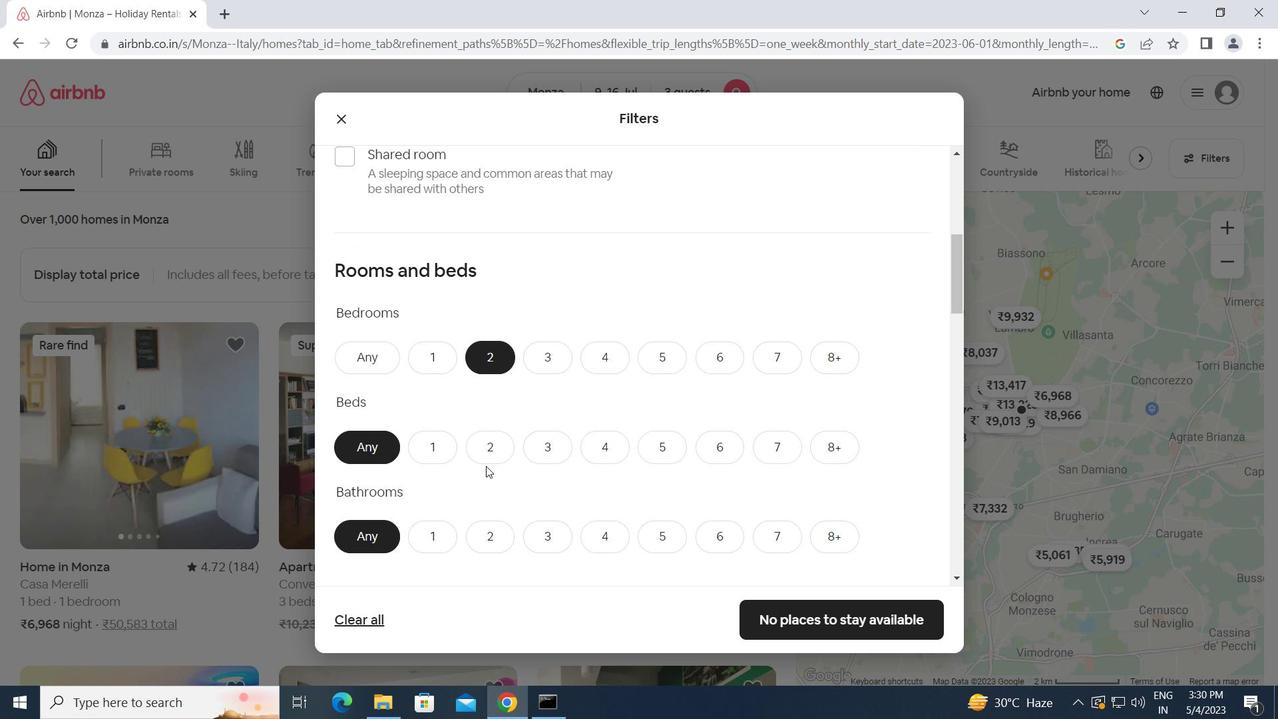 
Action: Mouse pressed left at (486, 458)
Screenshot: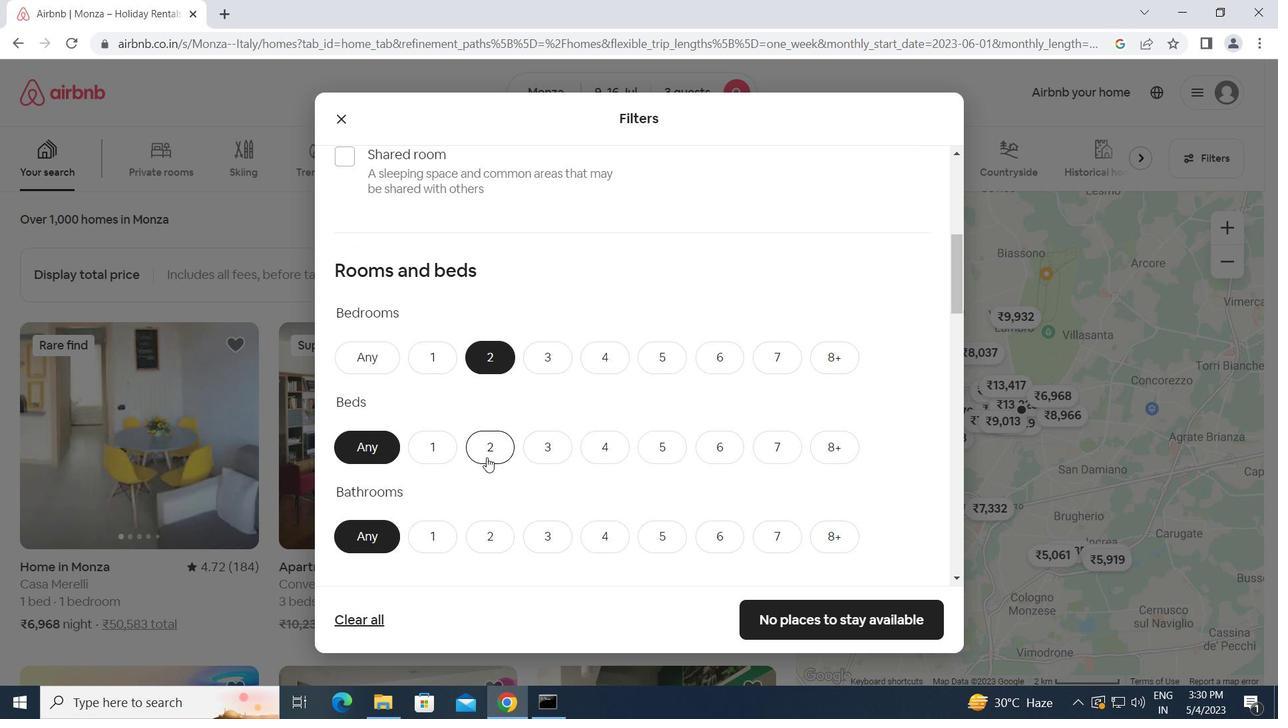 
Action: Mouse moved to (438, 526)
Screenshot: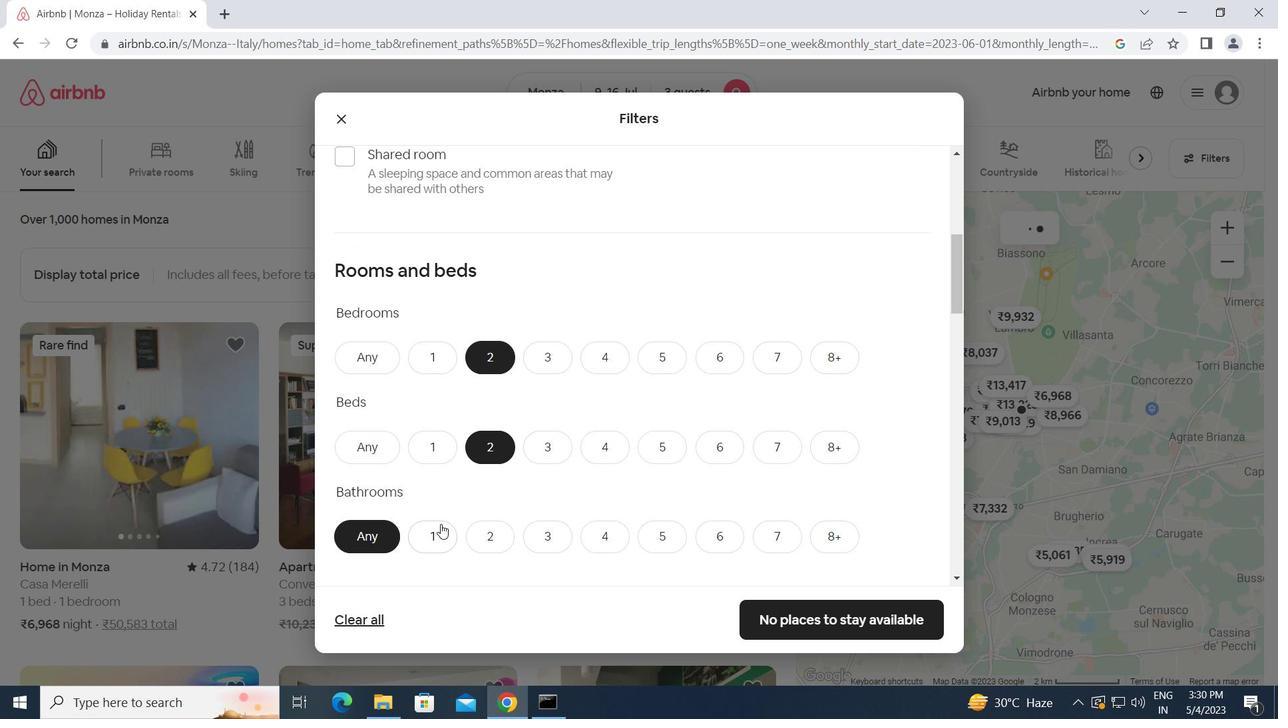 
Action: Mouse pressed left at (438, 526)
Screenshot: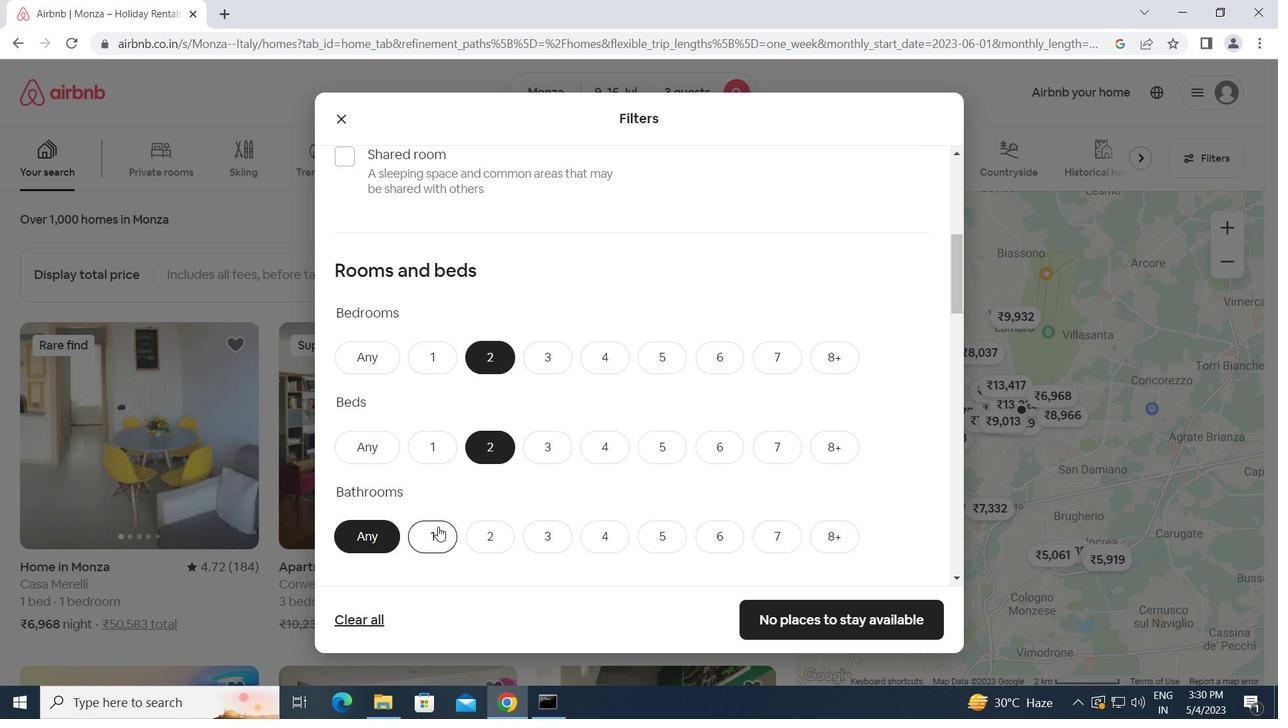 
Action: Mouse scrolled (438, 526) with delta (0, 0)
Screenshot: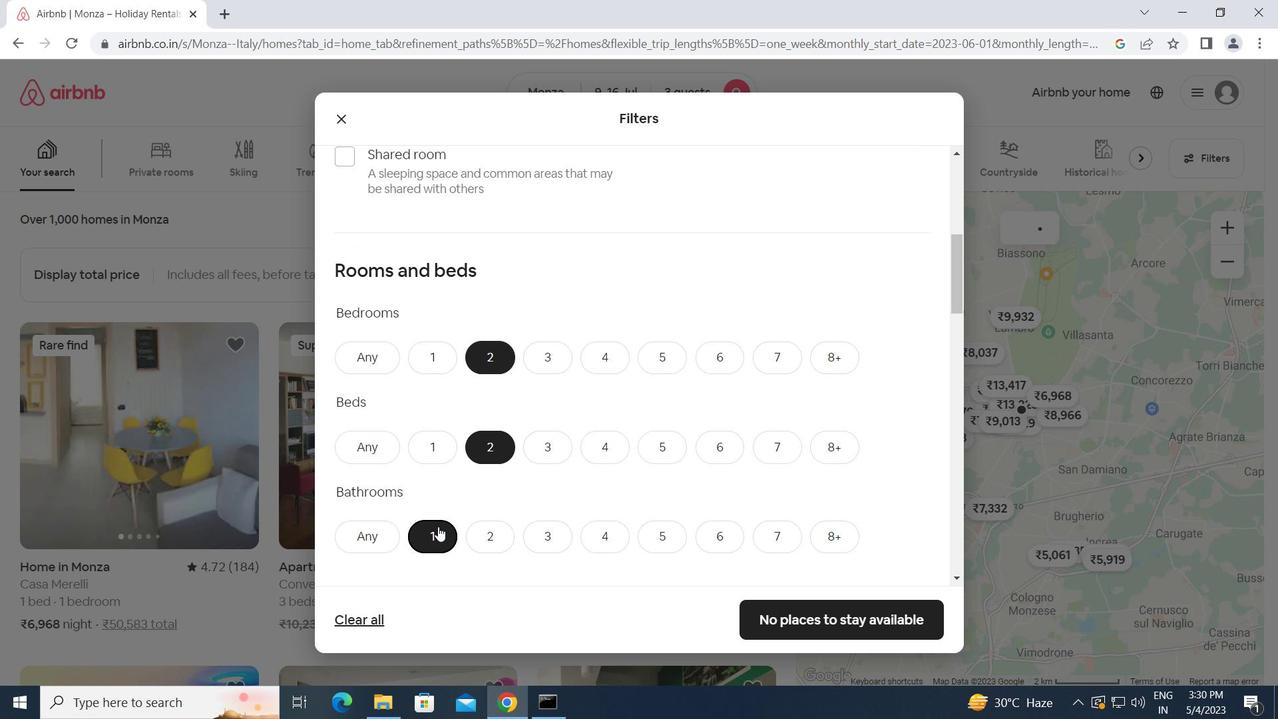 
Action: Mouse scrolled (438, 526) with delta (0, 0)
Screenshot: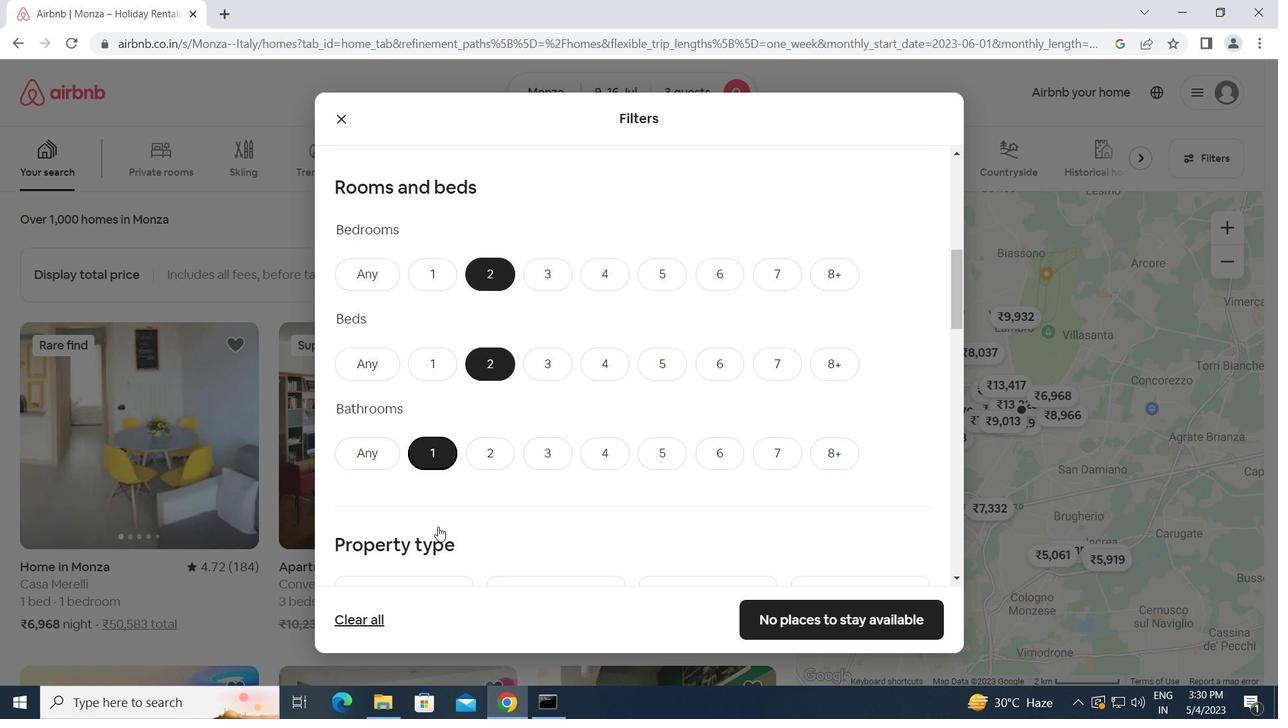 
Action: Mouse scrolled (438, 526) with delta (0, 0)
Screenshot: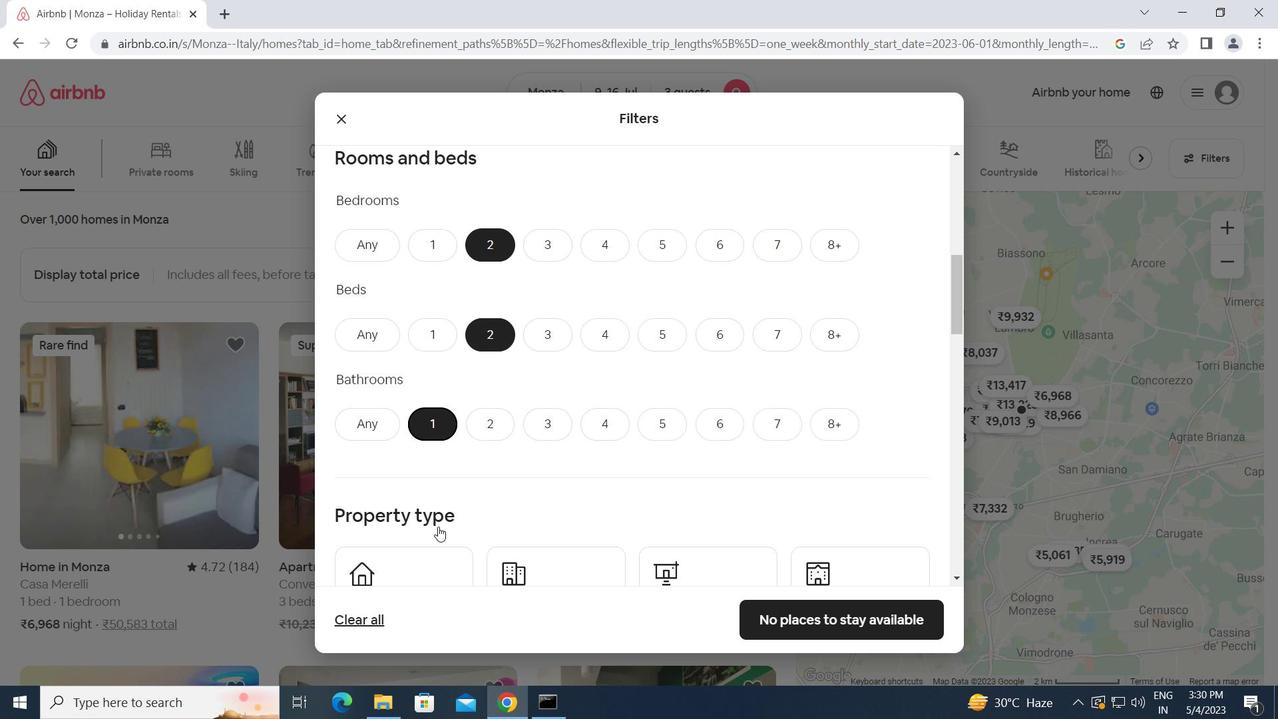
Action: Mouse moved to (410, 472)
Screenshot: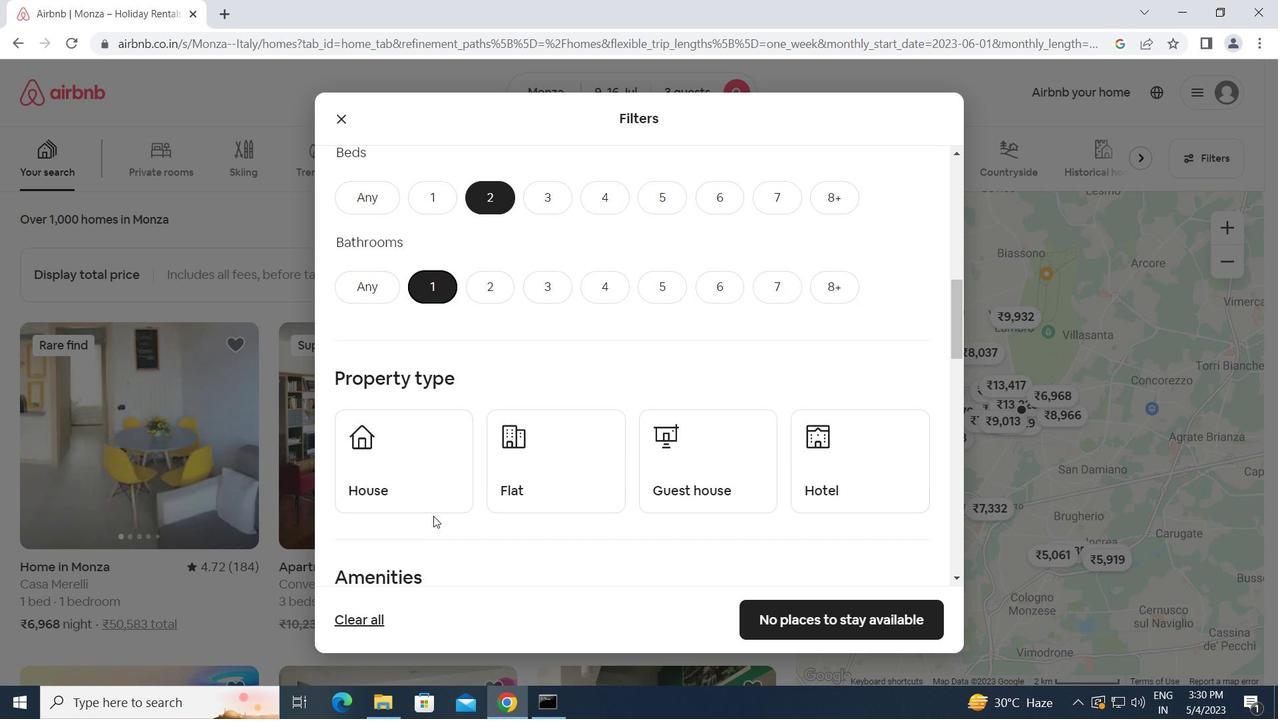 
Action: Mouse pressed left at (410, 472)
Screenshot: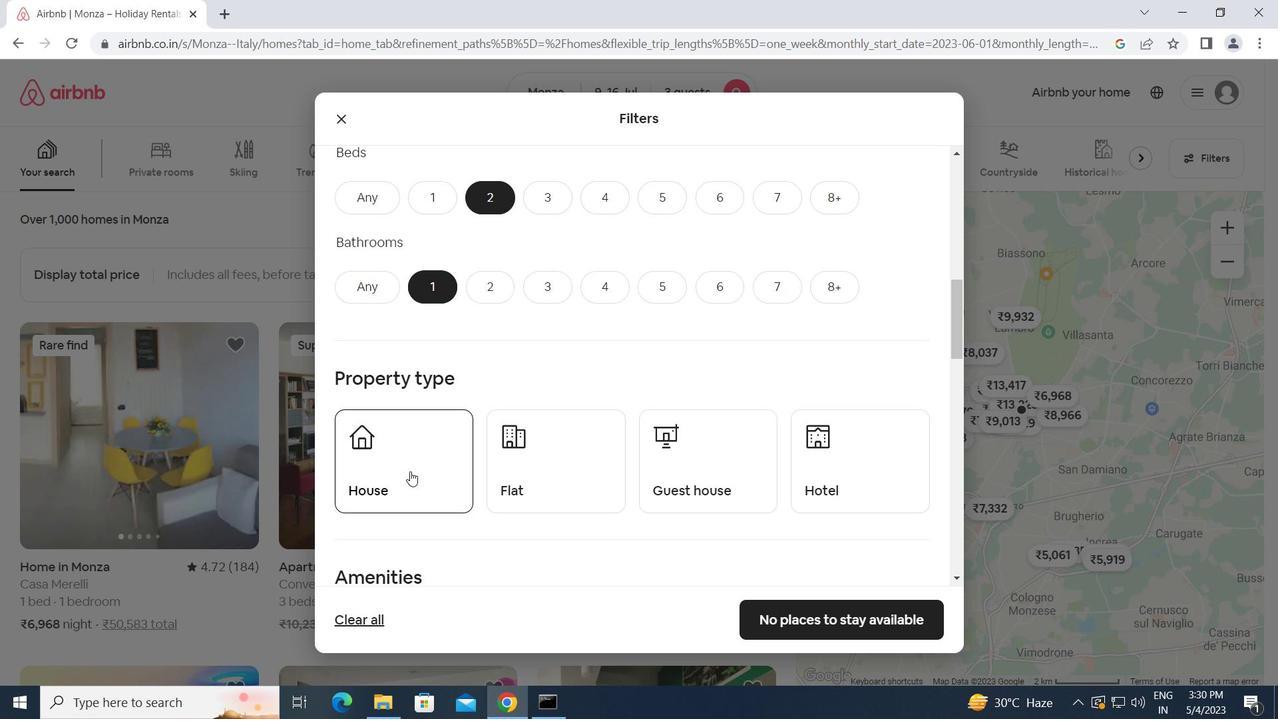 
Action: Mouse moved to (538, 477)
Screenshot: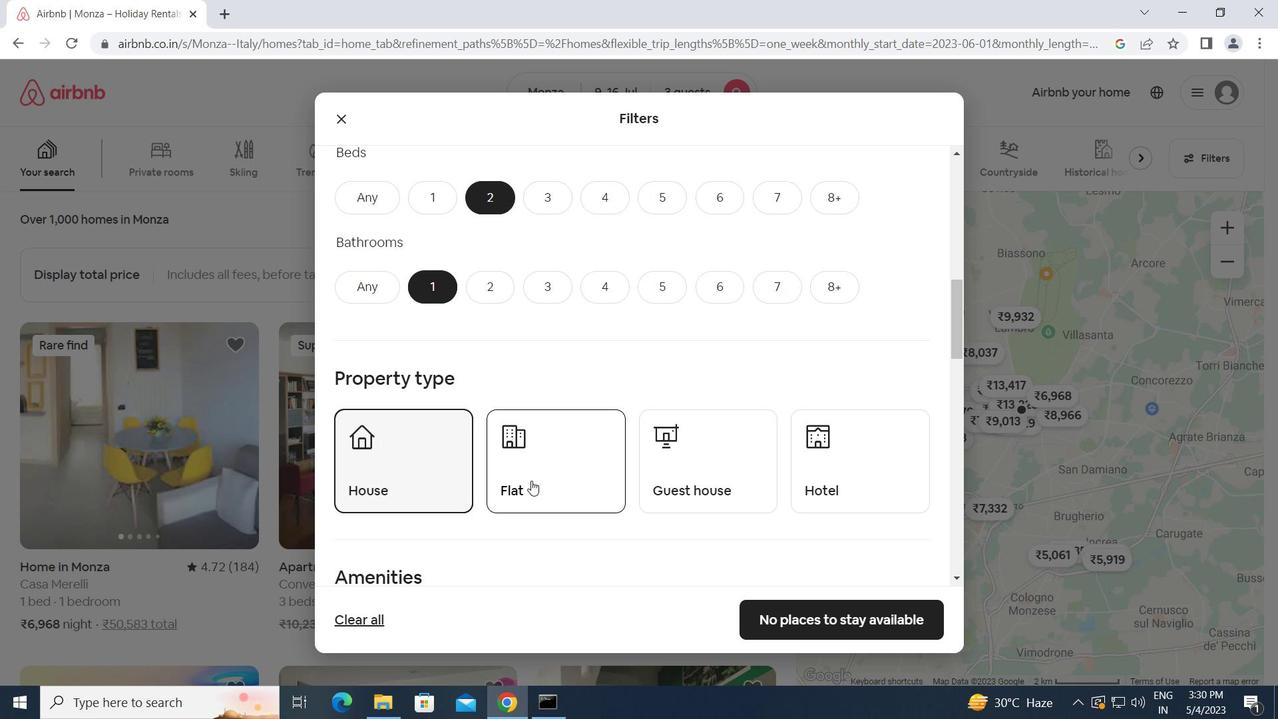 
Action: Mouse pressed left at (538, 477)
Screenshot: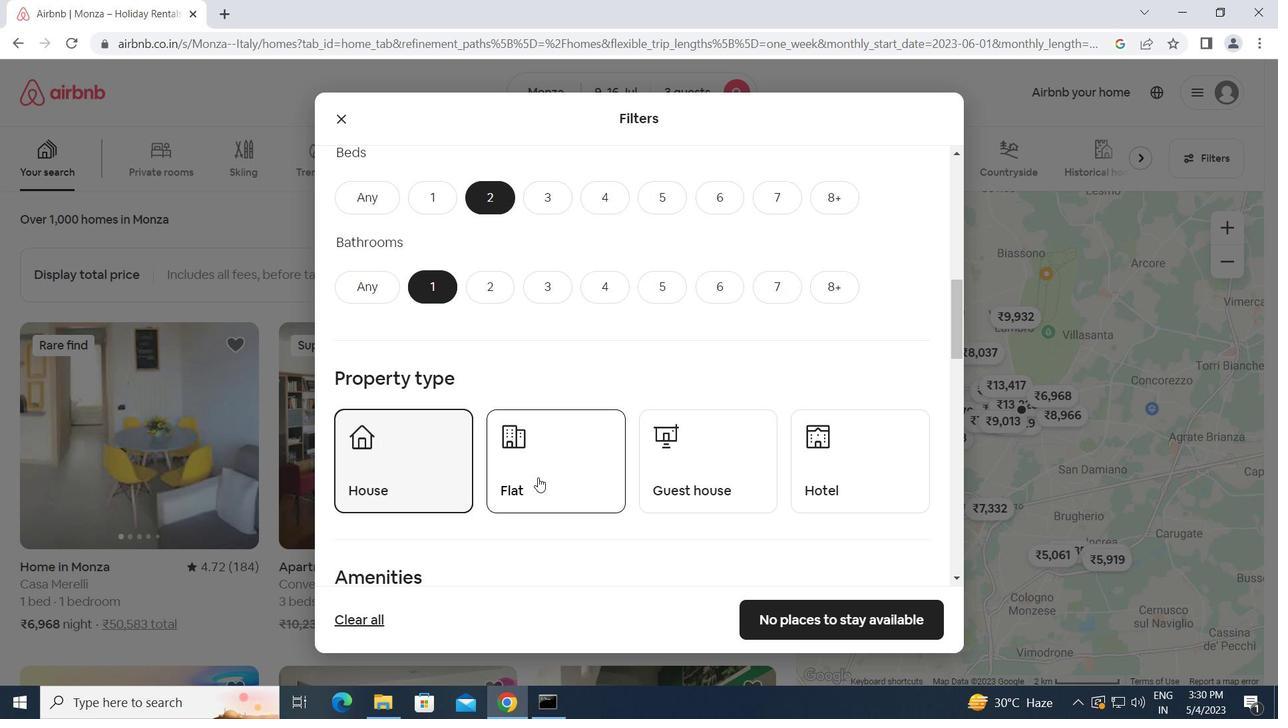 
Action: Mouse moved to (724, 458)
Screenshot: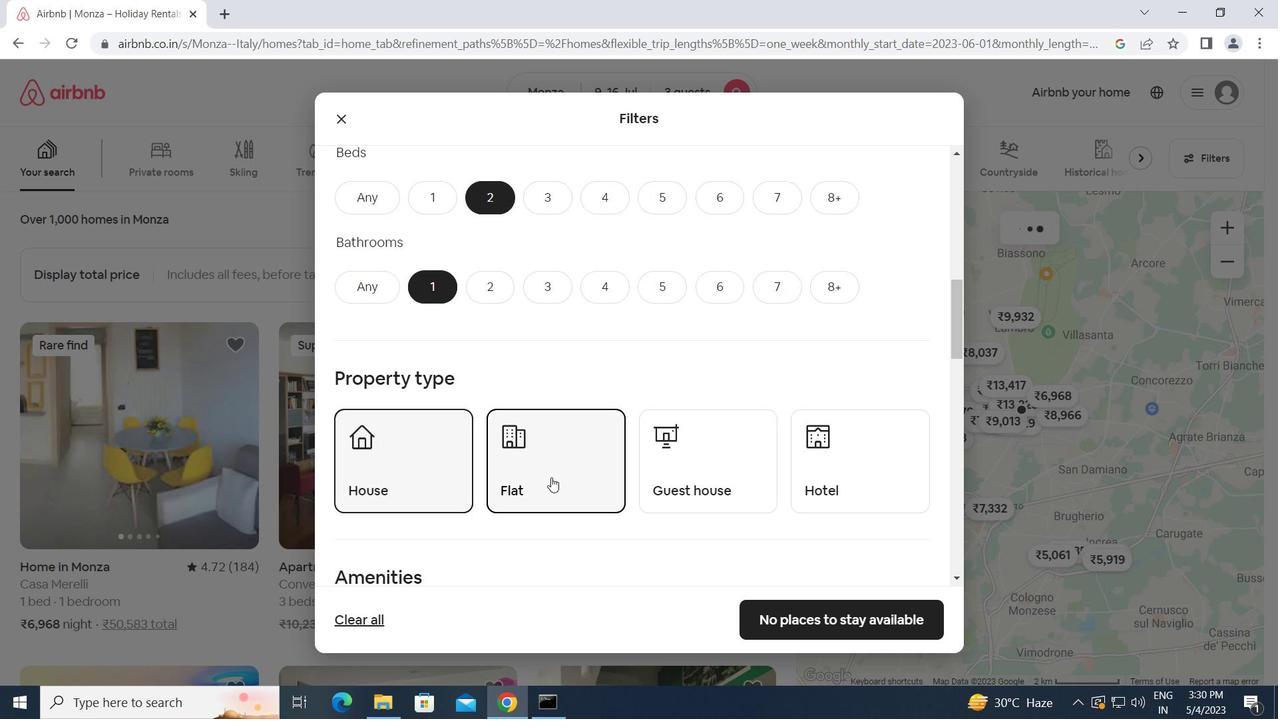 
Action: Mouse pressed left at (724, 458)
Screenshot: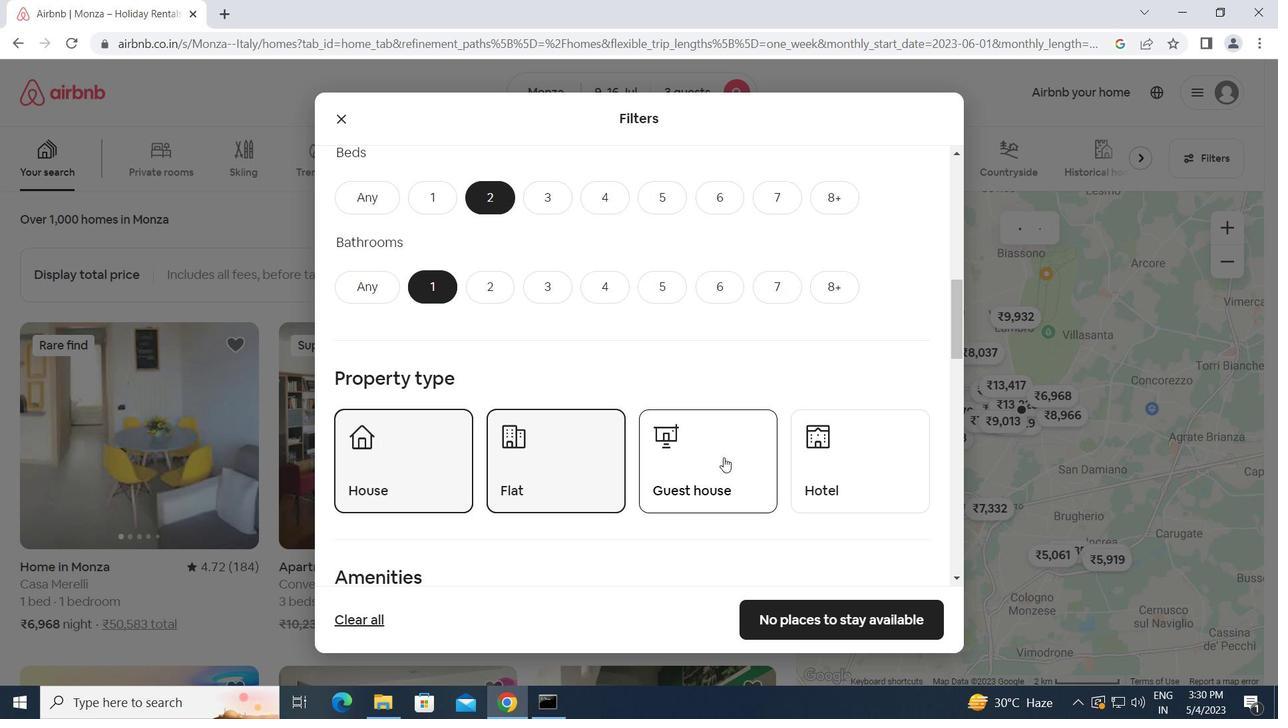 
Action: Mouse moved to (582, 570)
Screenshot: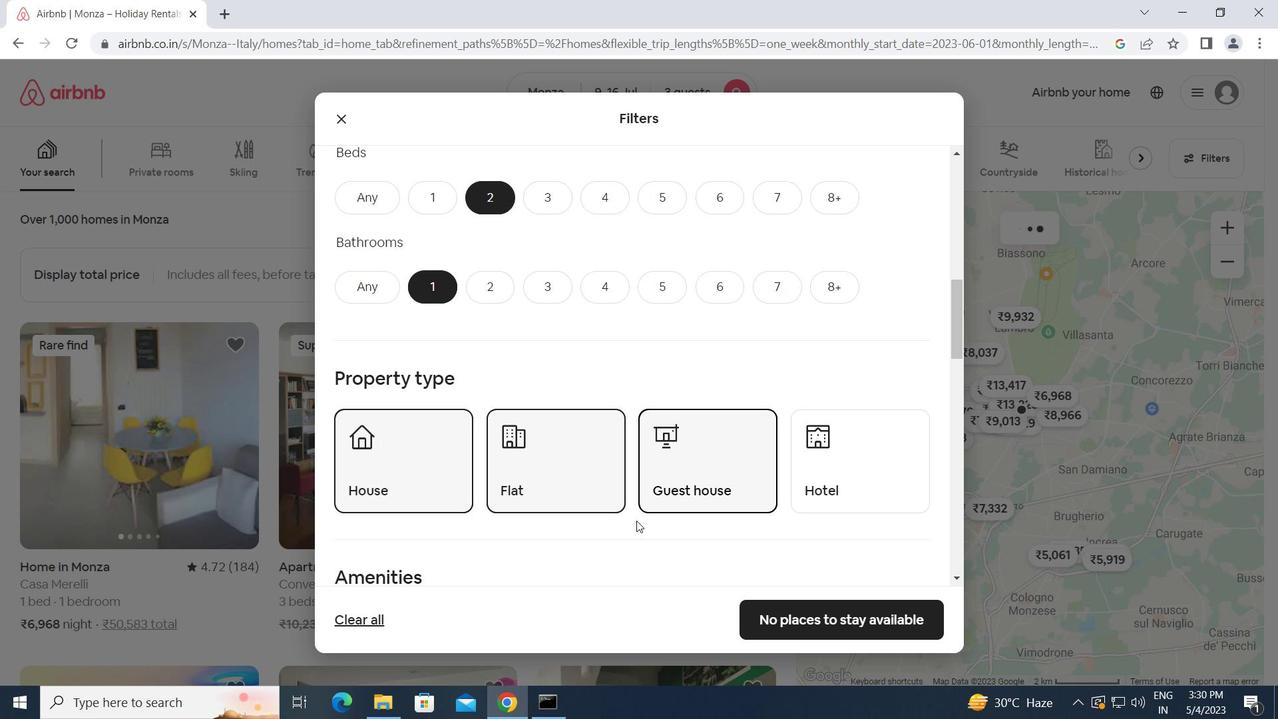 
Action: Mouse scrolled (582, 570) with delta (0, 0)
Screenshot: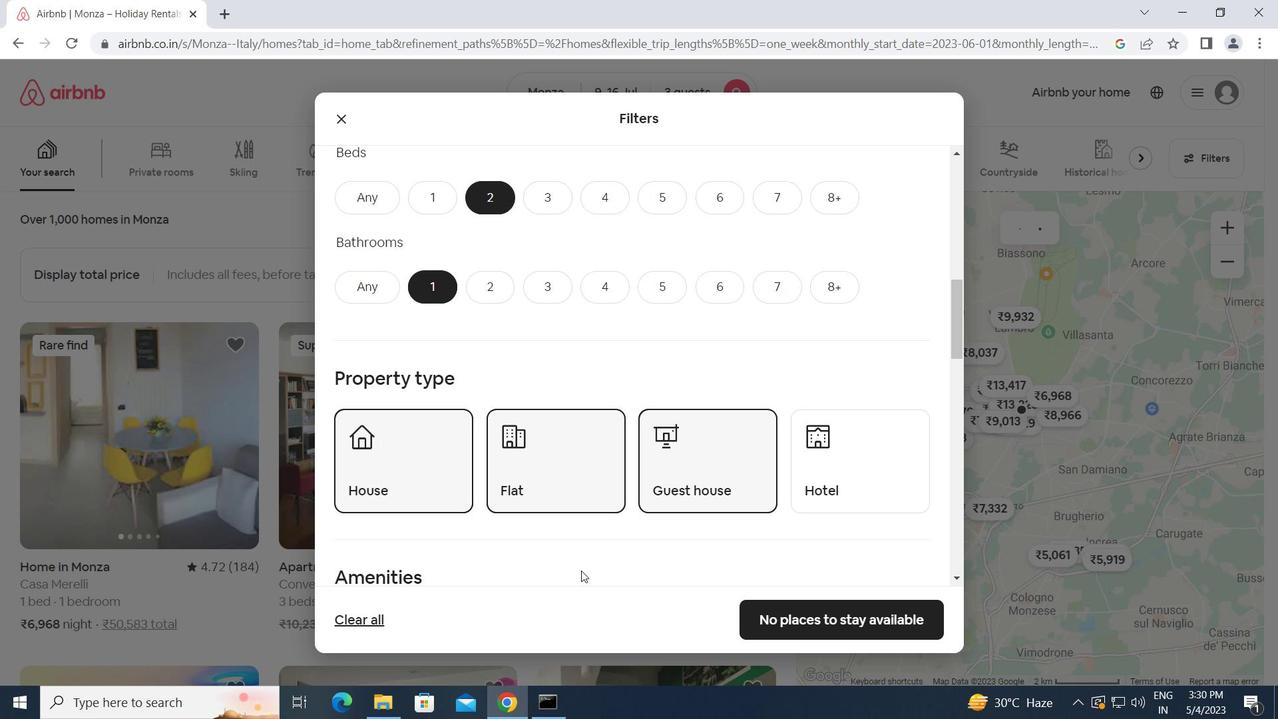 
Action: Mouse scrolled (582, 570) with delta (0, 0)
Screenshot: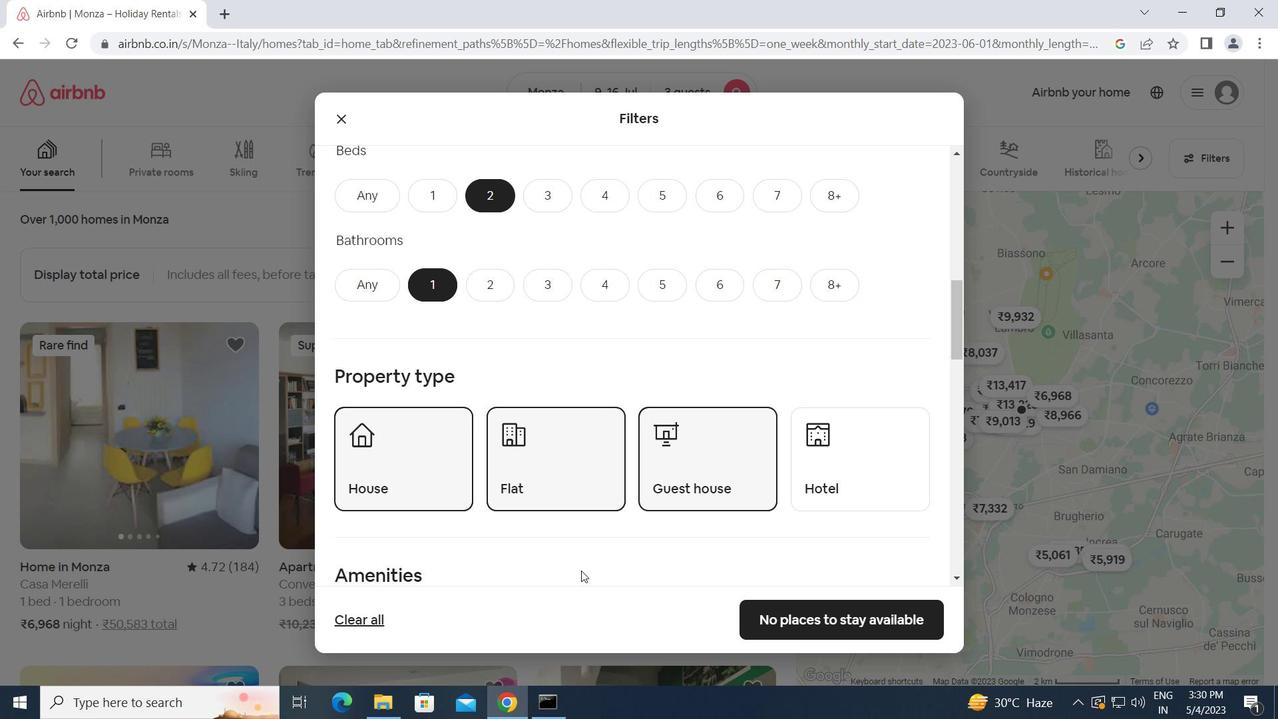 
Action: Mouse scrolled (582, 570) with delta (0, 0)
Screenshot: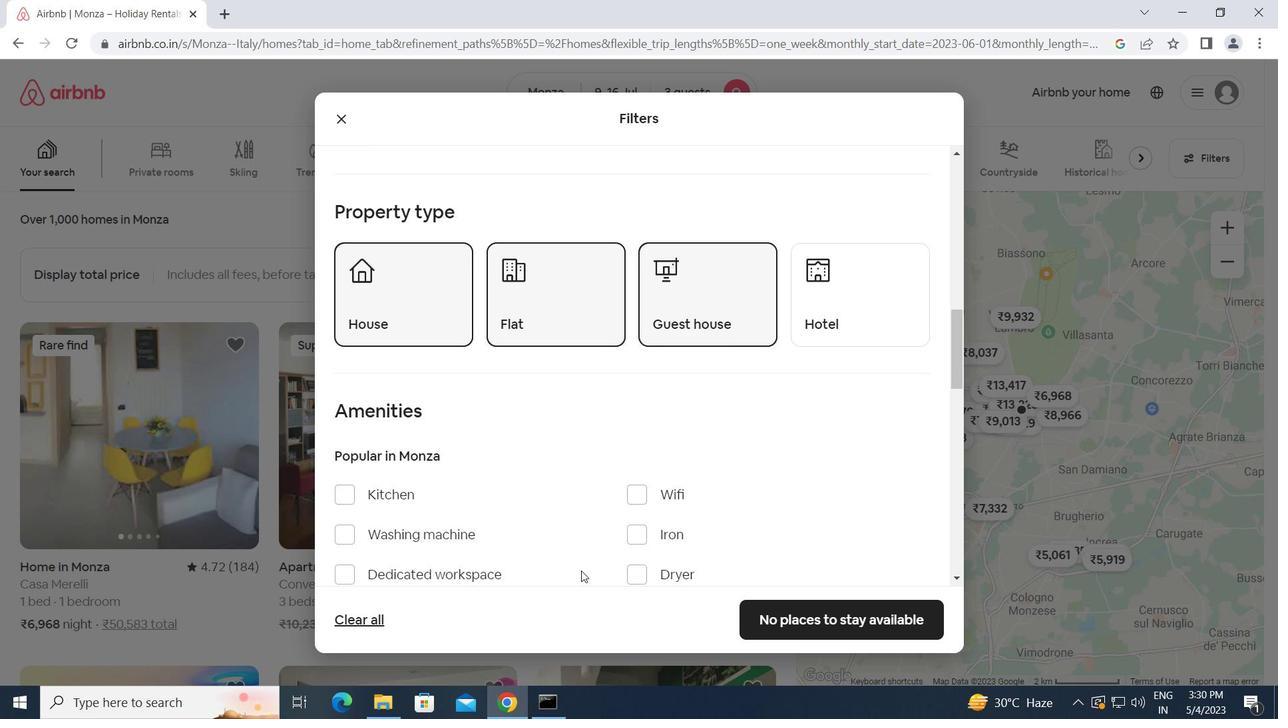 
Action: Mouse scrolled (582, 570) with delta (0, 0)
Screenshot: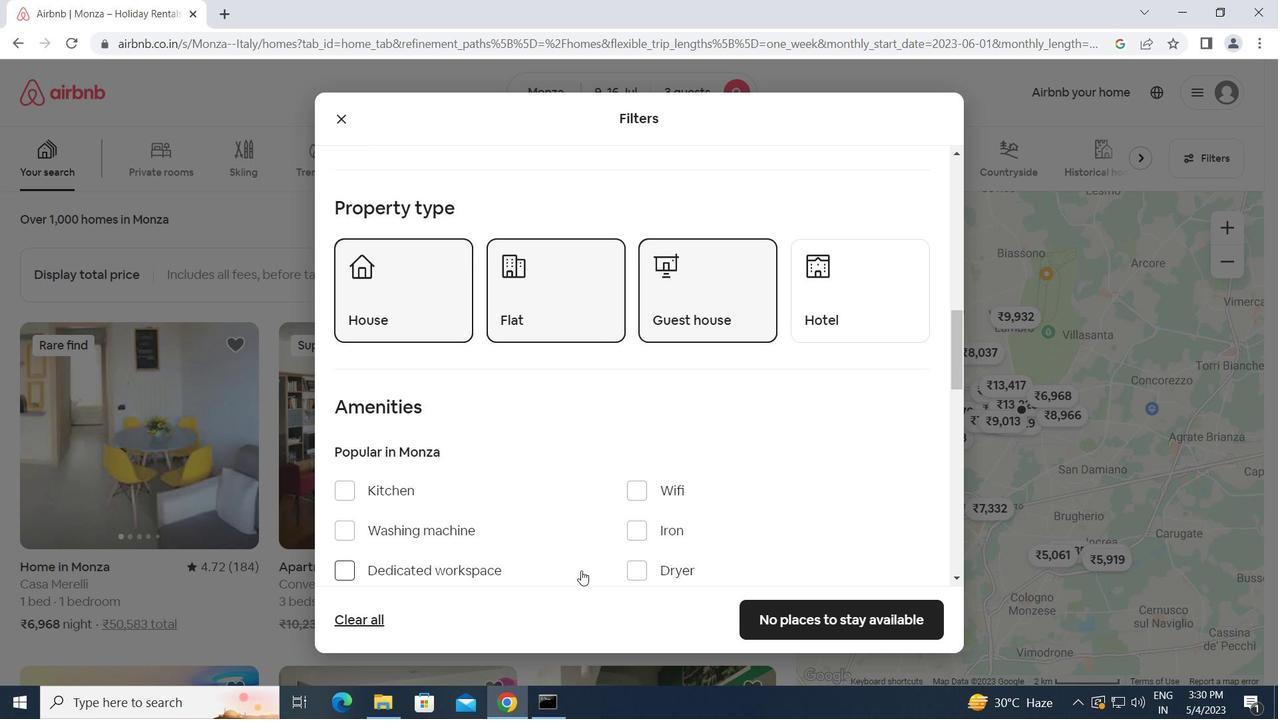 
Action: Mouse moved to (590, 553)
Screenshot: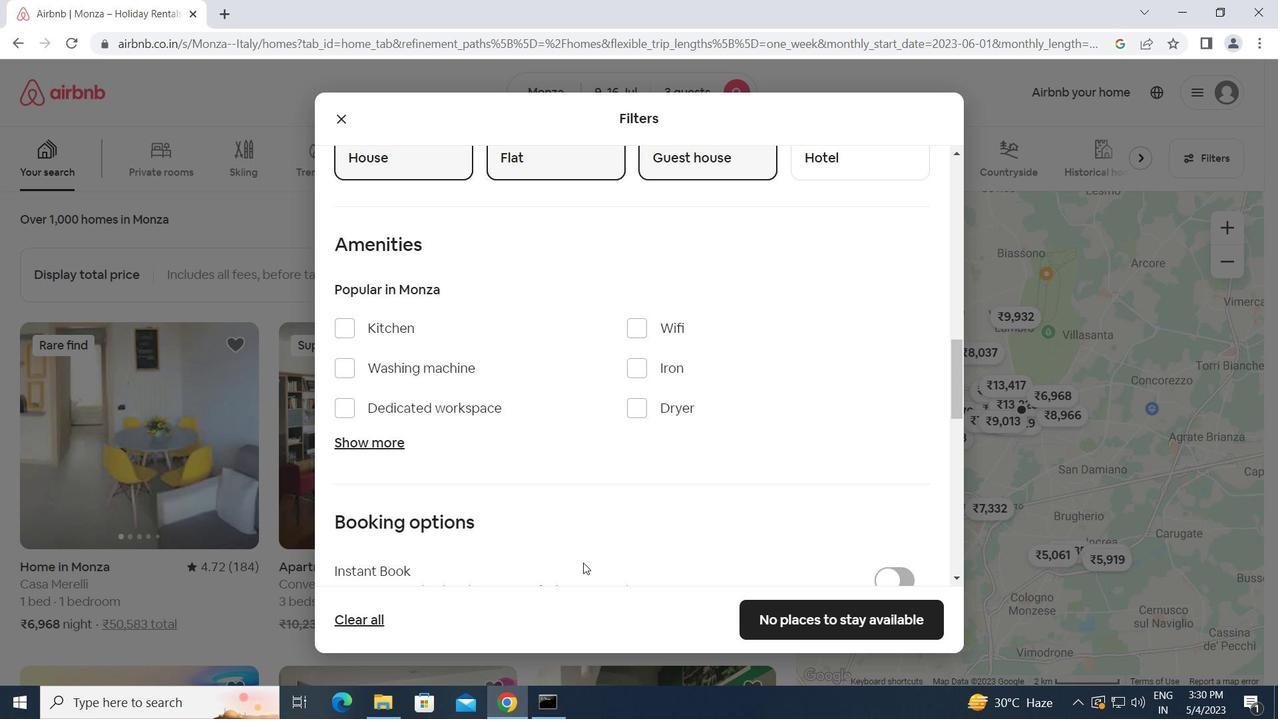 
Action: Mouse scrolled (590, 552) with delta (0, 0)
Screenshot: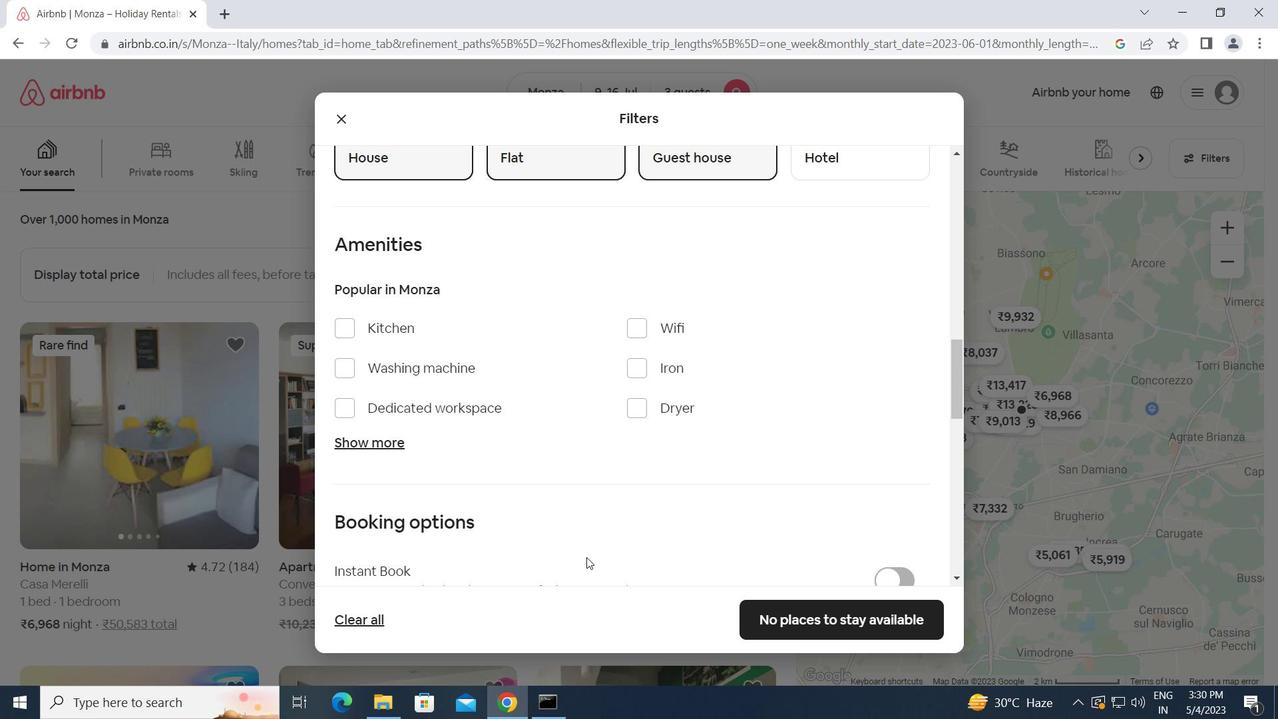 
Action: Mouse scrolled (590, 552) with delta (0, 0)
Screenshot: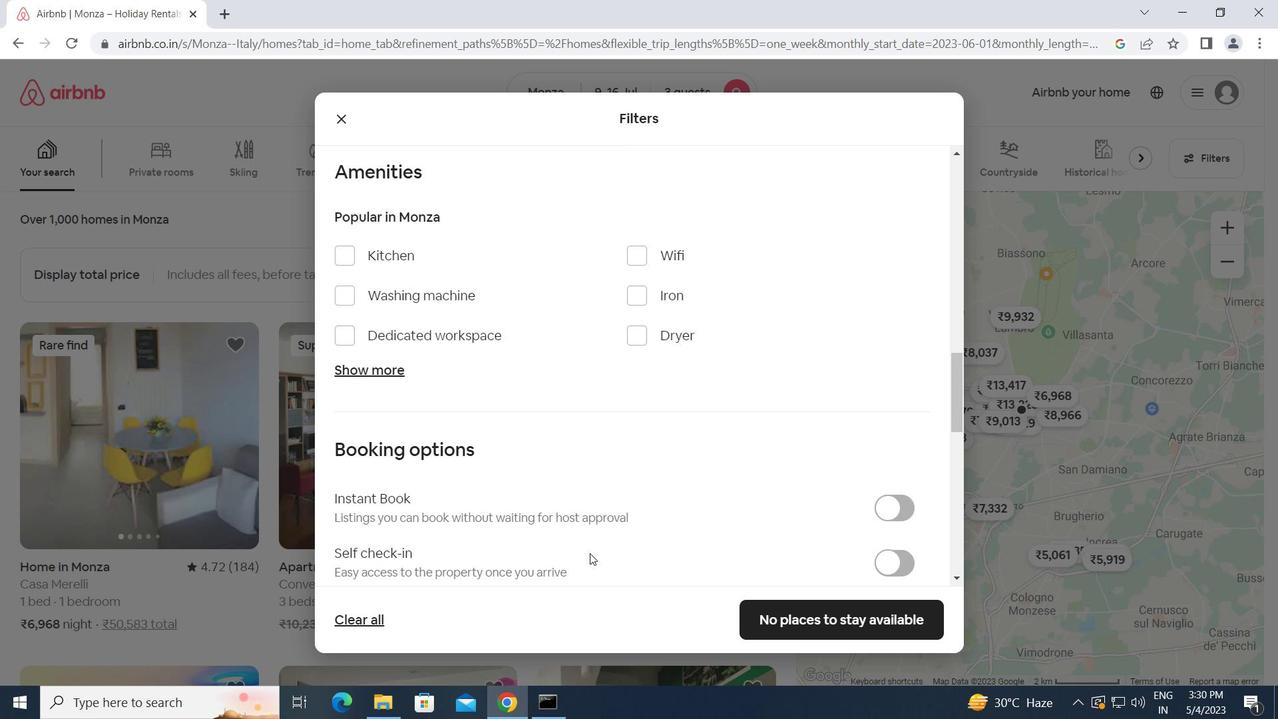 
Action: Mouse moved to (621, 530)
Screenshot: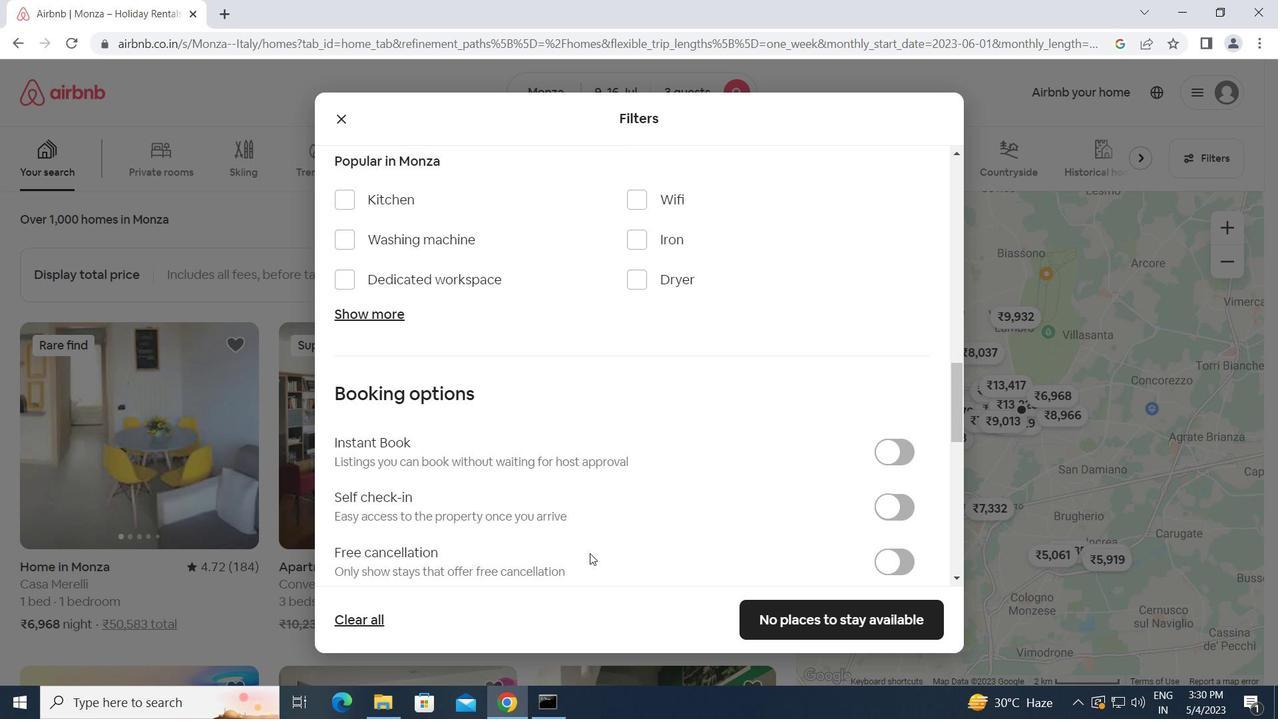 
Action: Mouse scrolled (621, 530) with delta (0, 0)
Screenshot: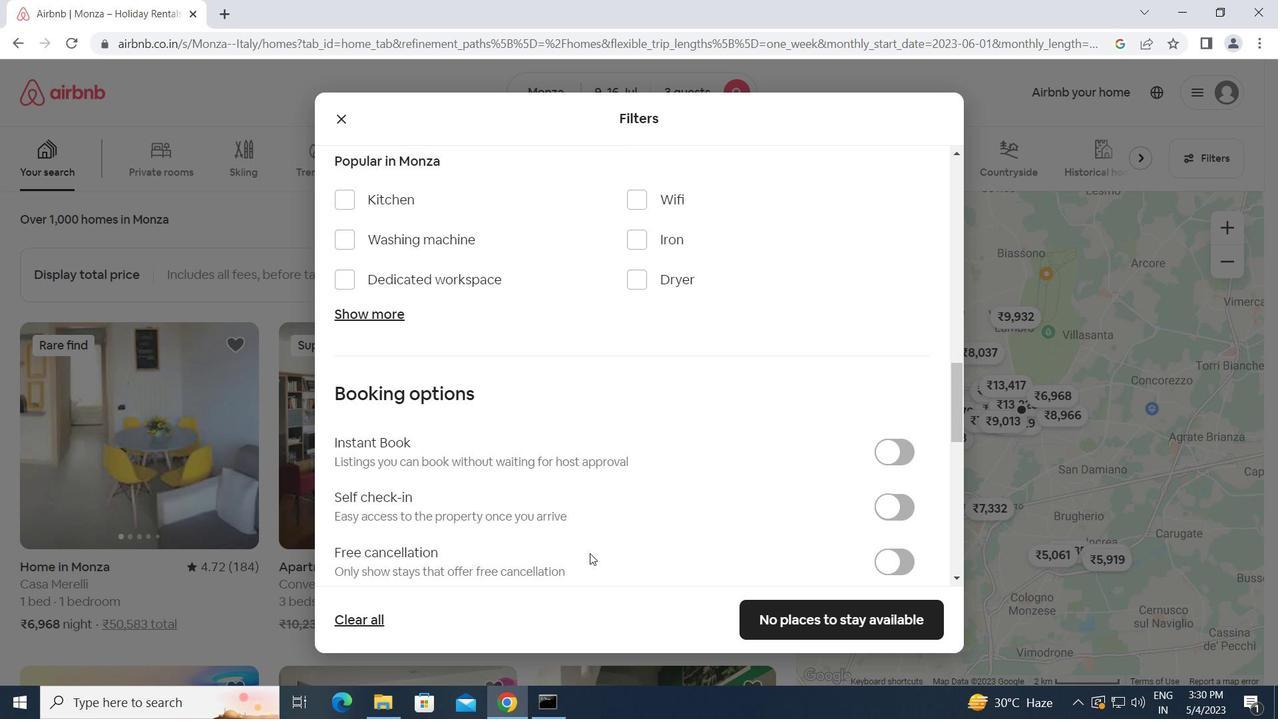 
Action: Mouse moved to (888, 384)
Screenshot: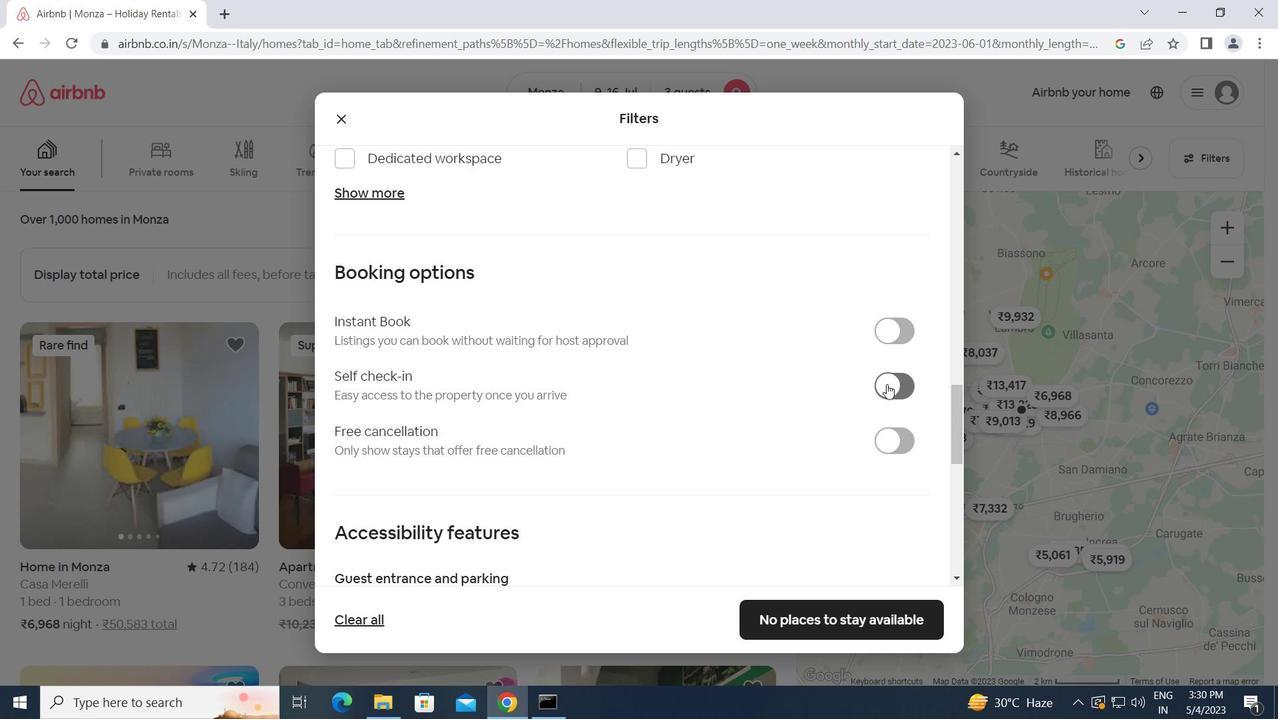 
Action: Mouse pressed left at (888, 384)
Screenshot: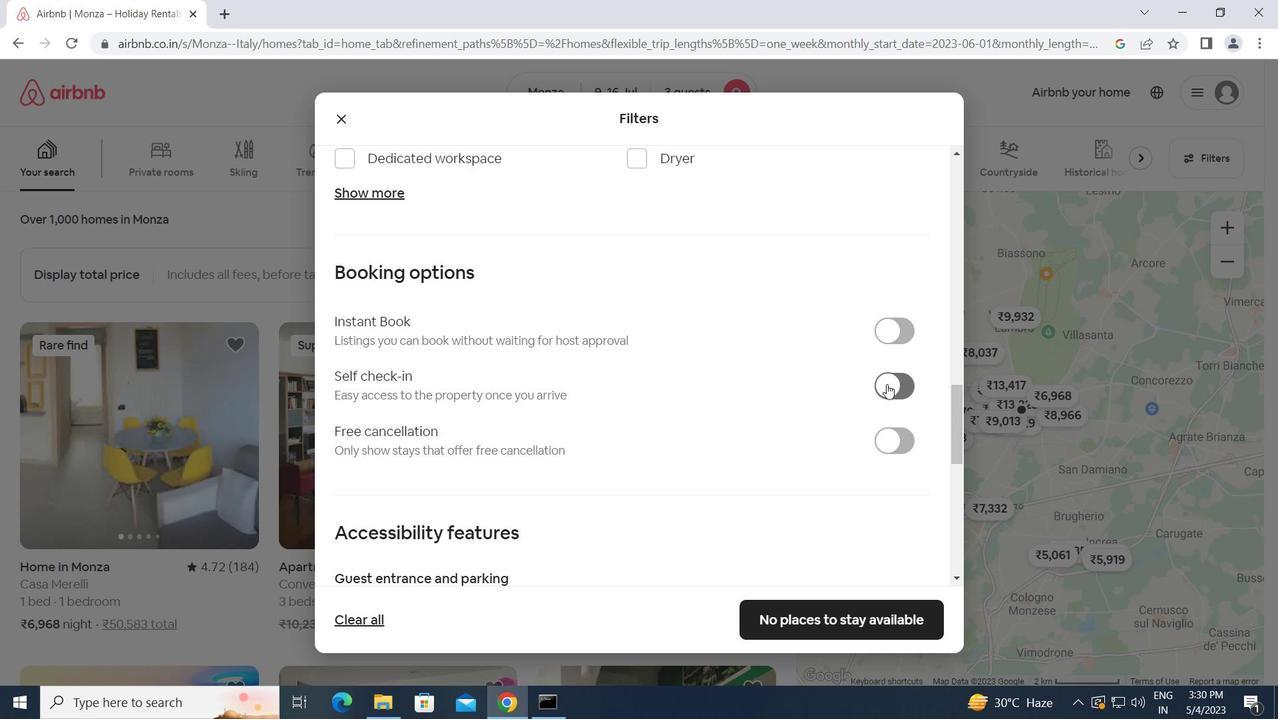 
Action: Mouse moved to (627, 490)
Screenshot: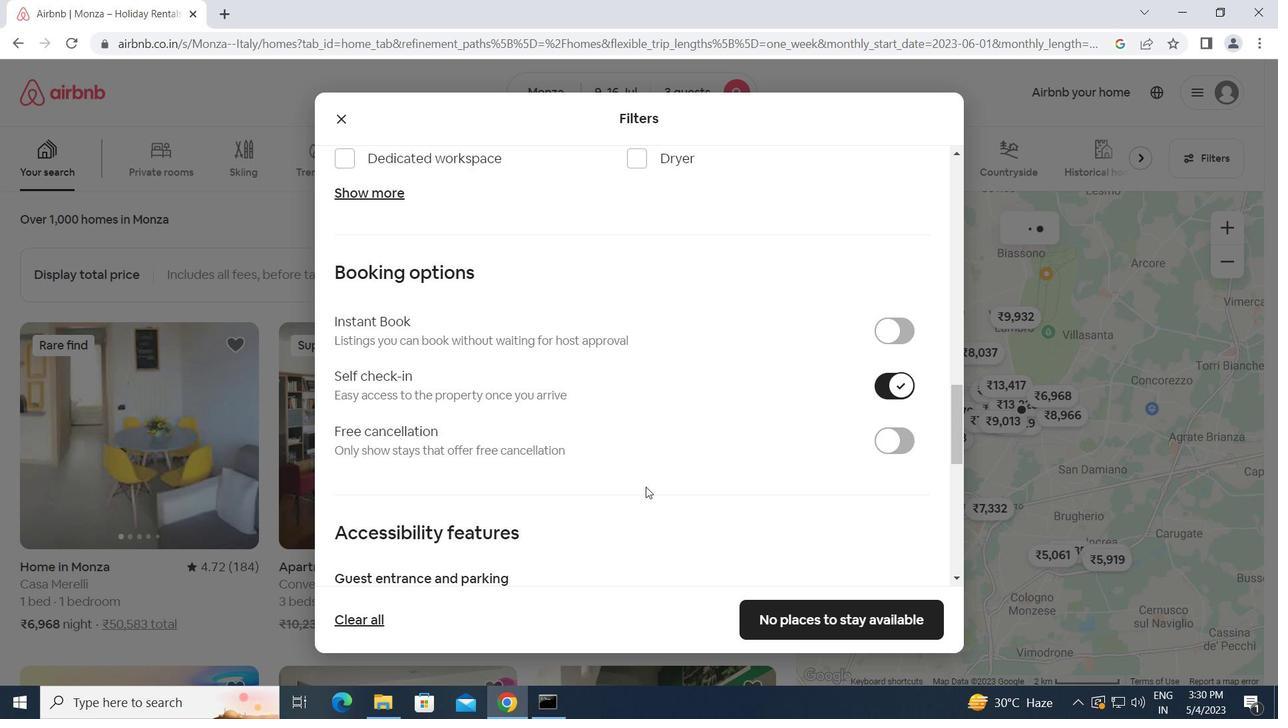 
Action: Mouse scrolled (627, 489) with delta (0, 0)
Screenshot: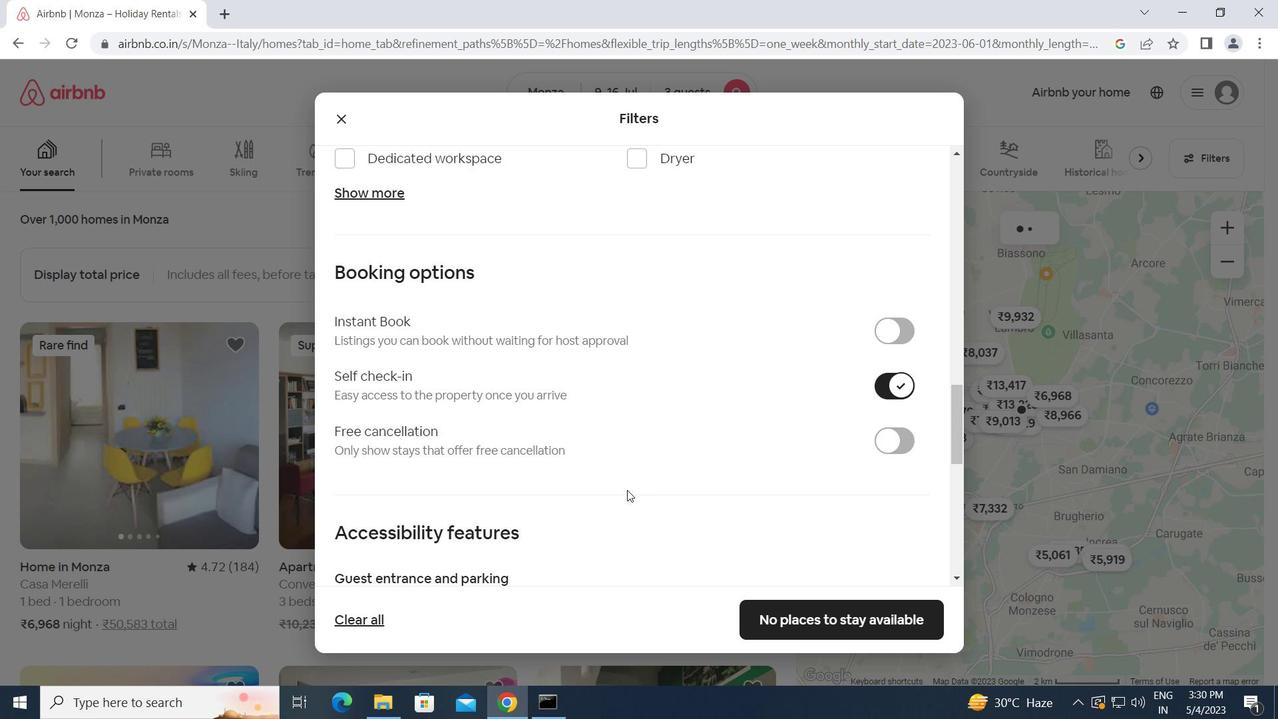 
Action: Mouse scrolled (627, 489) with delta (0, 0)
Screenshot: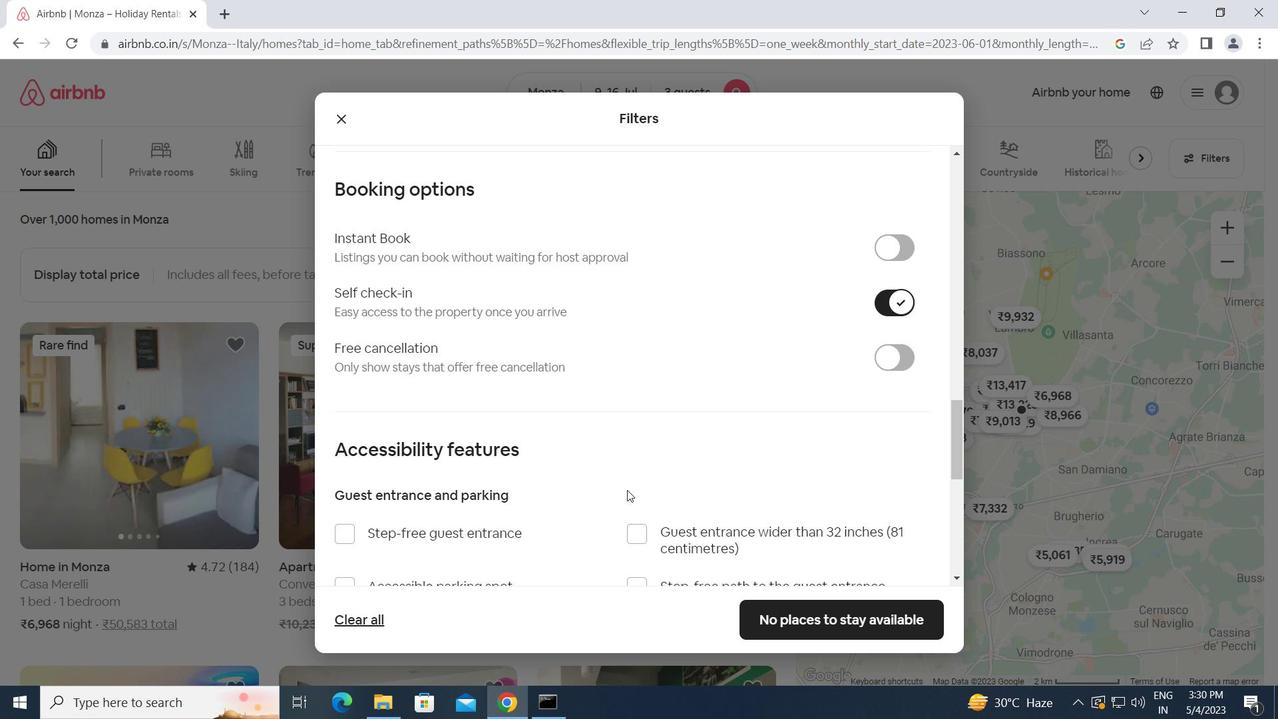 
Action: Mouse scrolled (627, 489) with delta (0, 0)
Screenshot: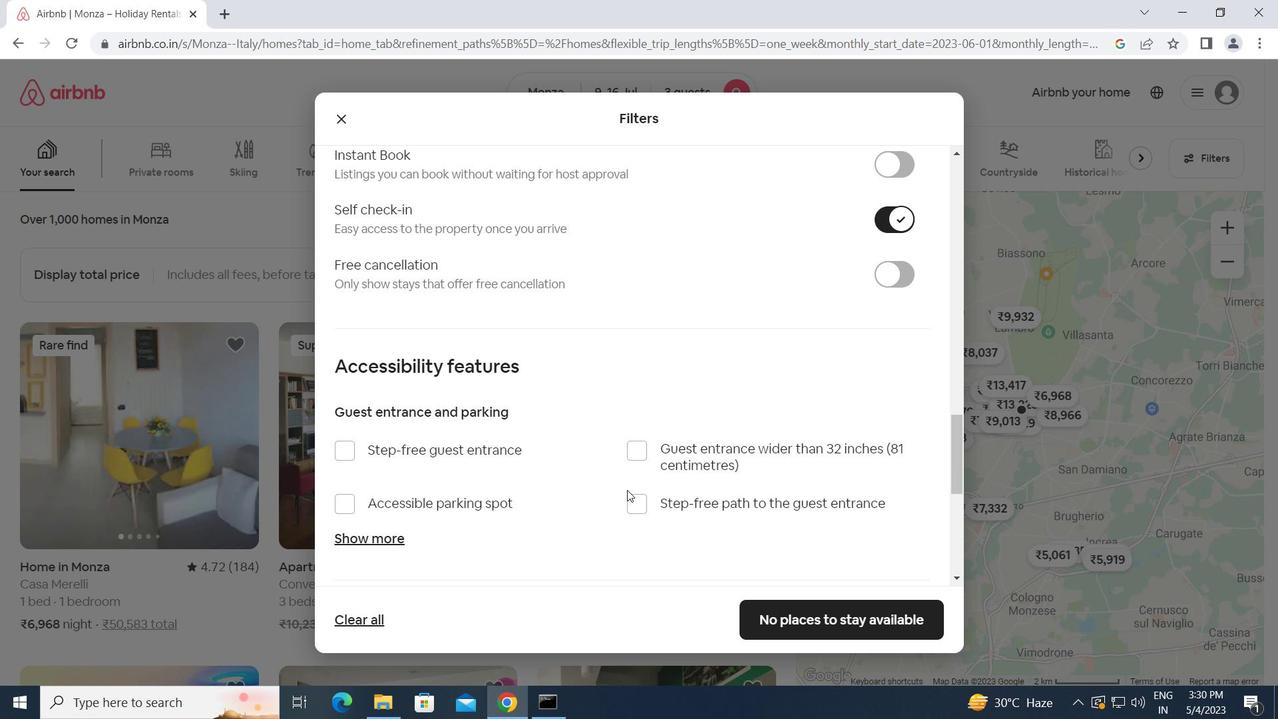 
Action: Mouse scrolled (627, 489) with delta (0, 0)
Screenshot: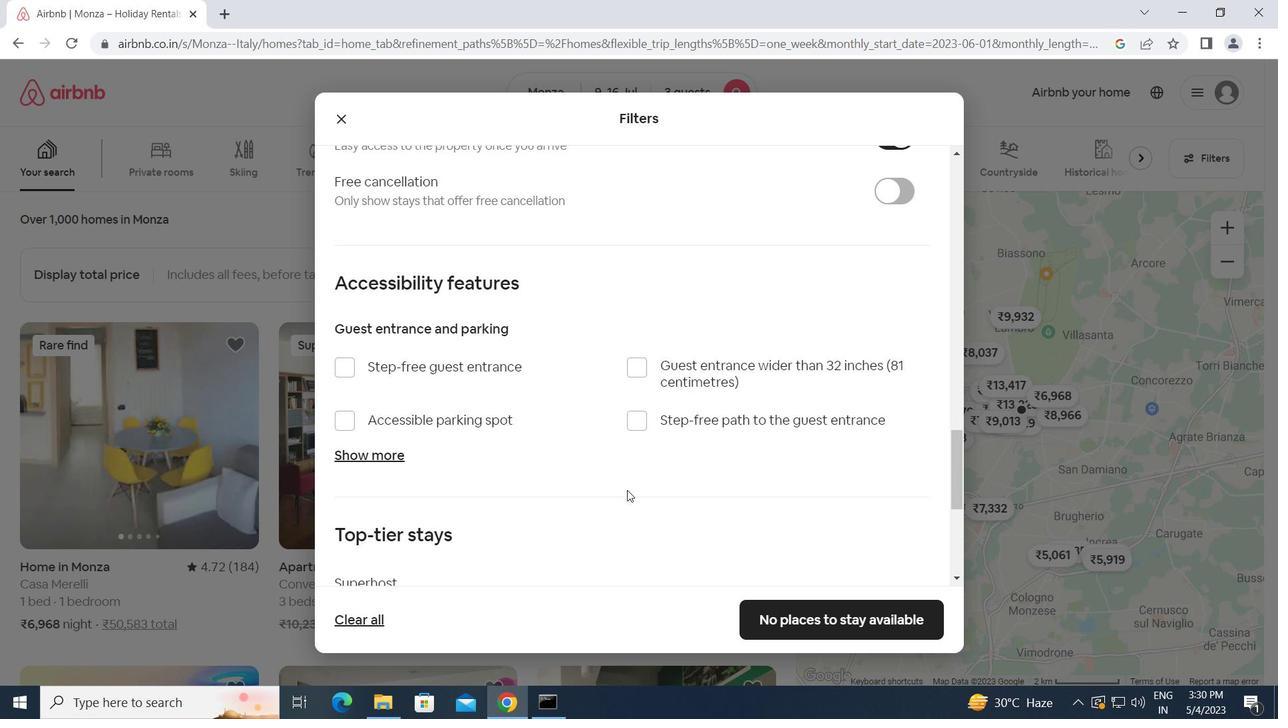 
Action: Mouse scrolled (627, 489) with delta (0, 0)
Screenshot: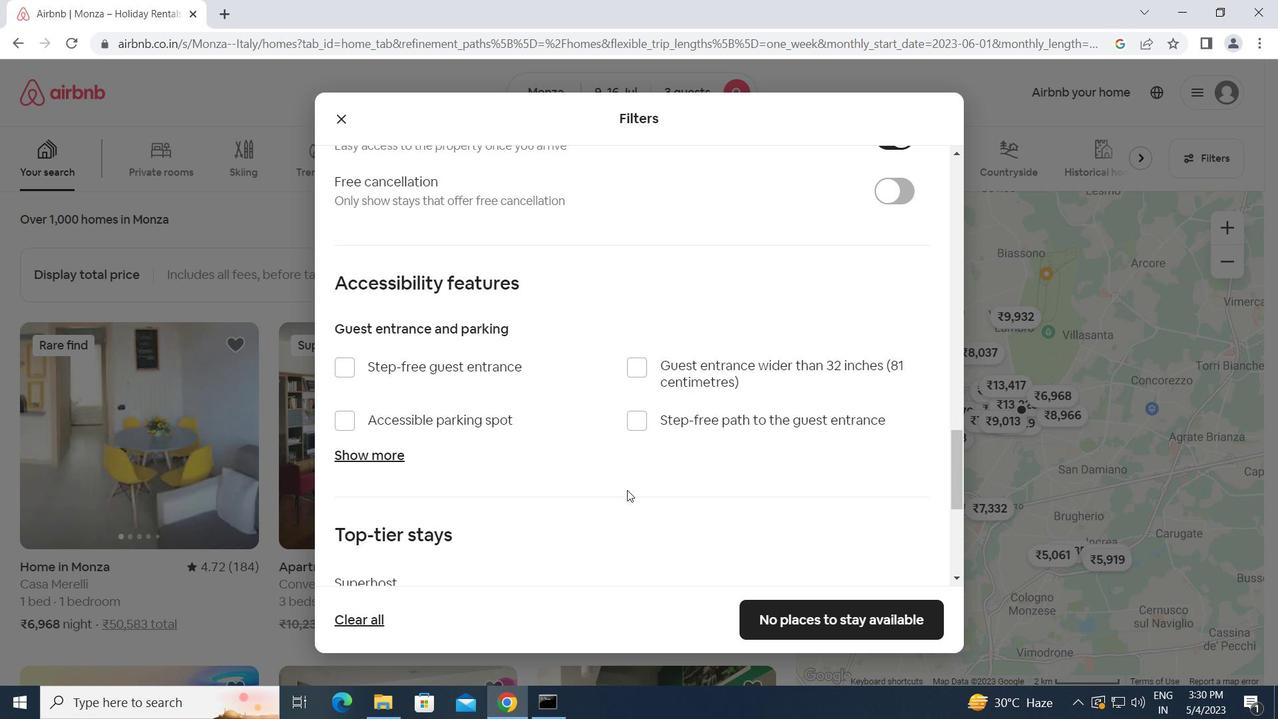 
Action: Mouse scrolled (627, 489) with delta (0, 0)
Screenshot: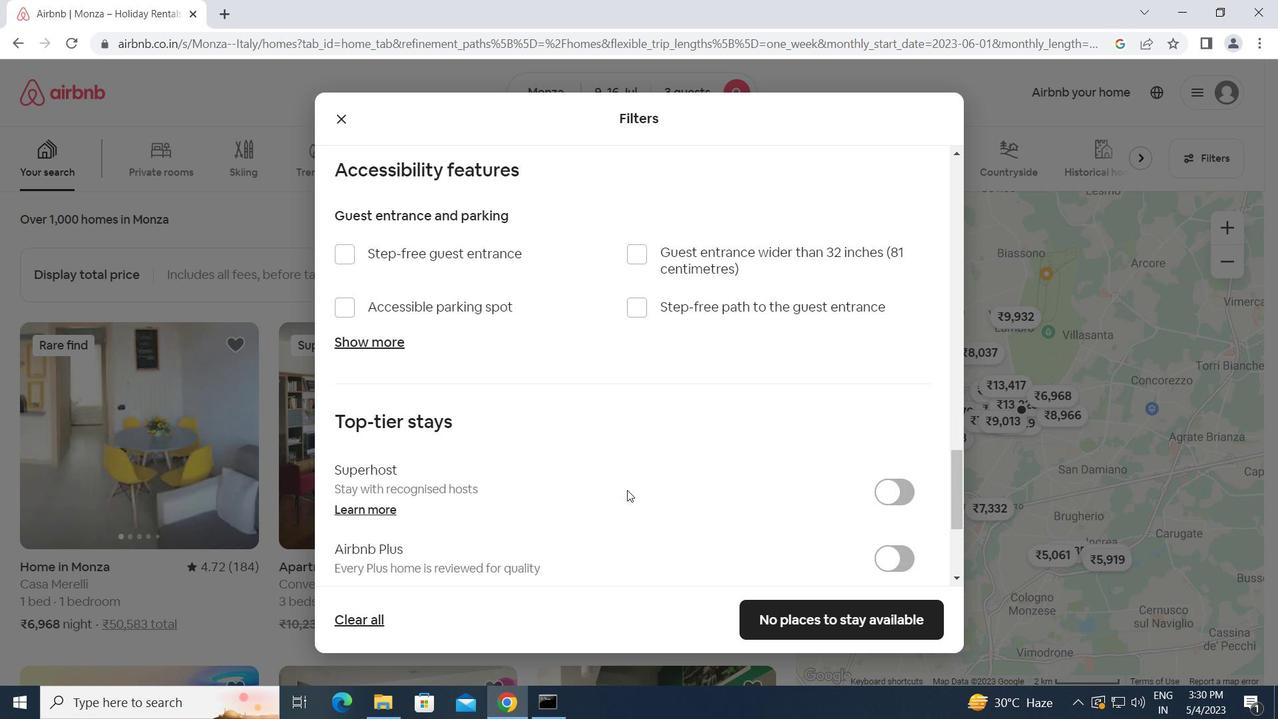 
Action: Mouse scrolled (627, 489) with delta (0, 0)
Screenshot: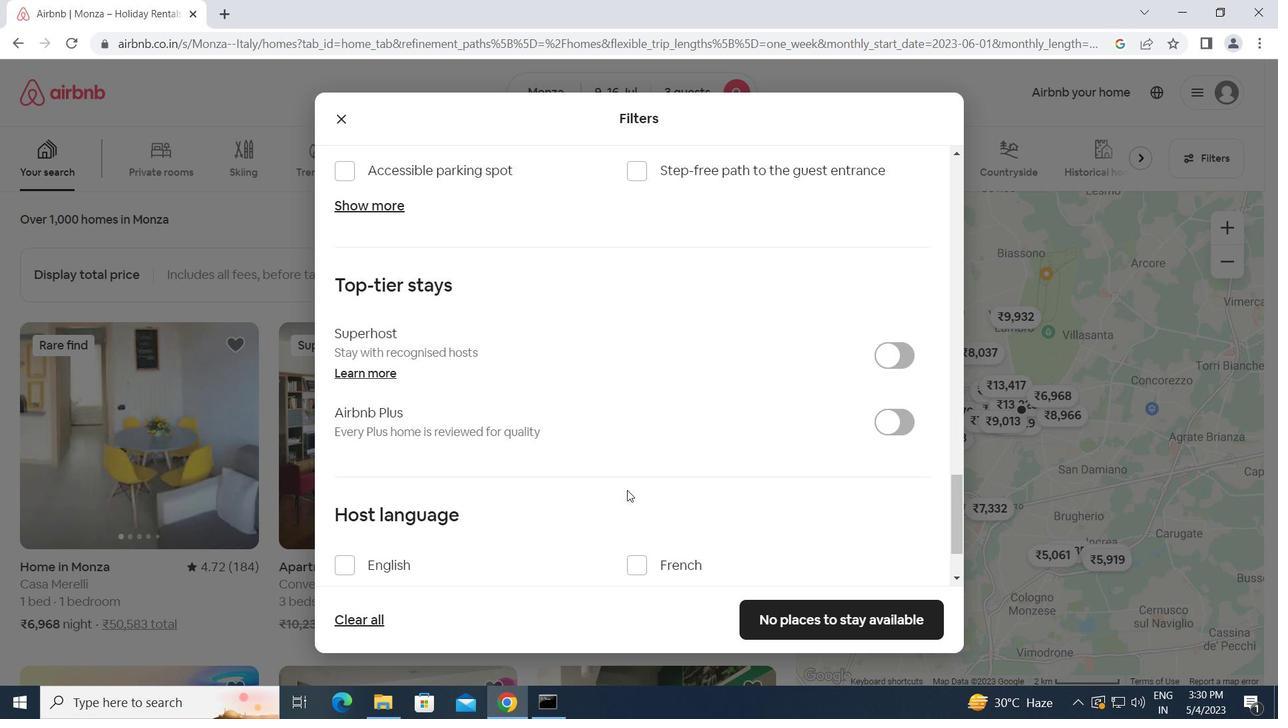 
Action: Mouse scrolled (627, 489) with delta (0, 0)
Screenshot: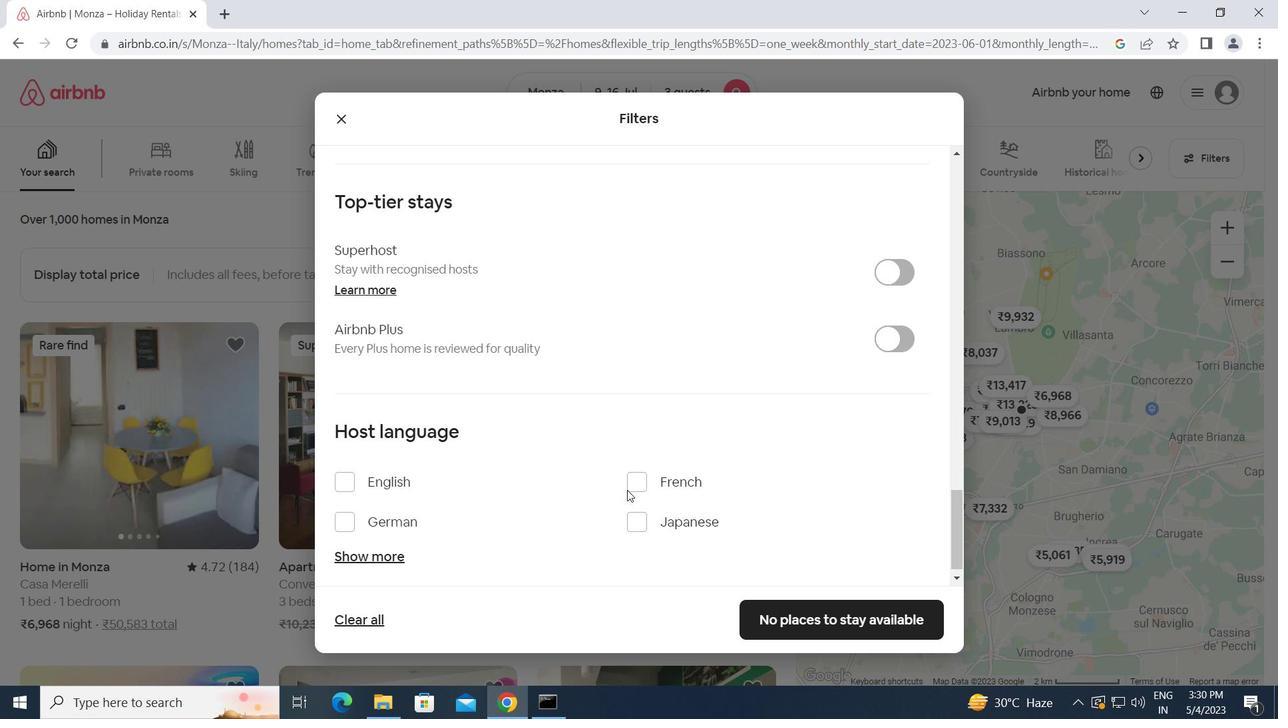 
Action: Mouse moved to (342, 469)
Screenshot: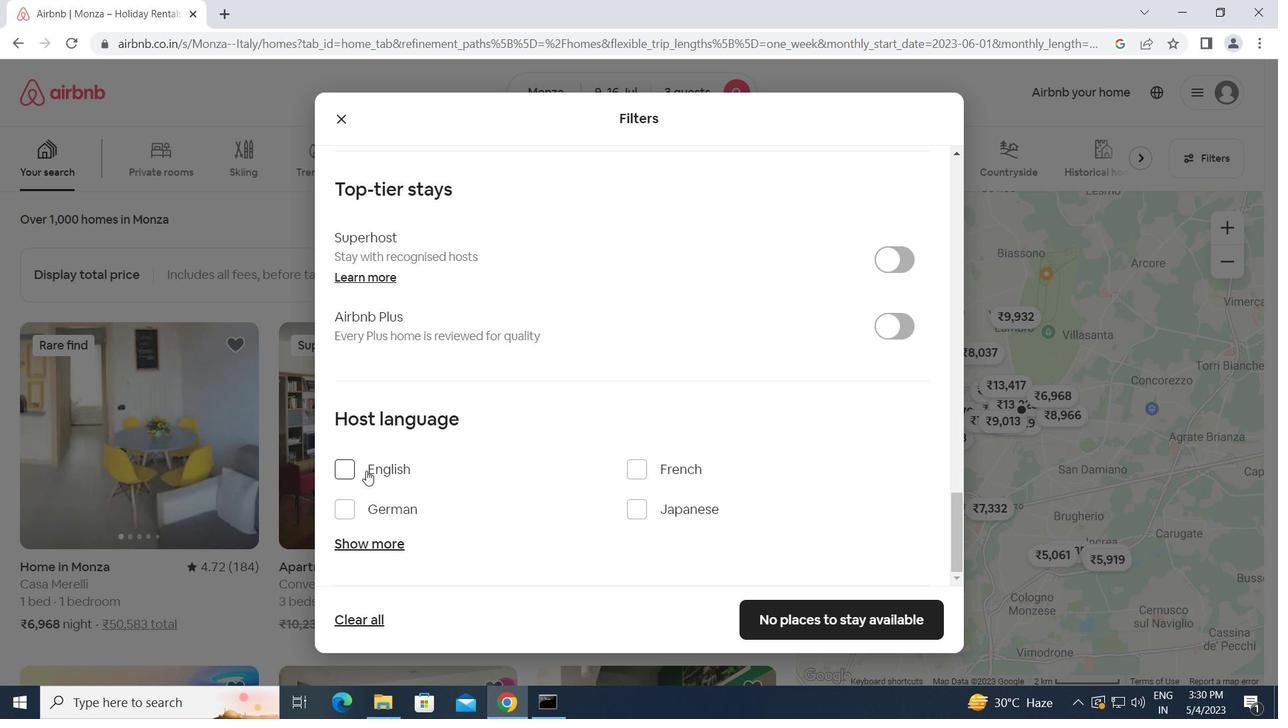 
Action: Mouse pressed left at (342, 469)
Screenshot: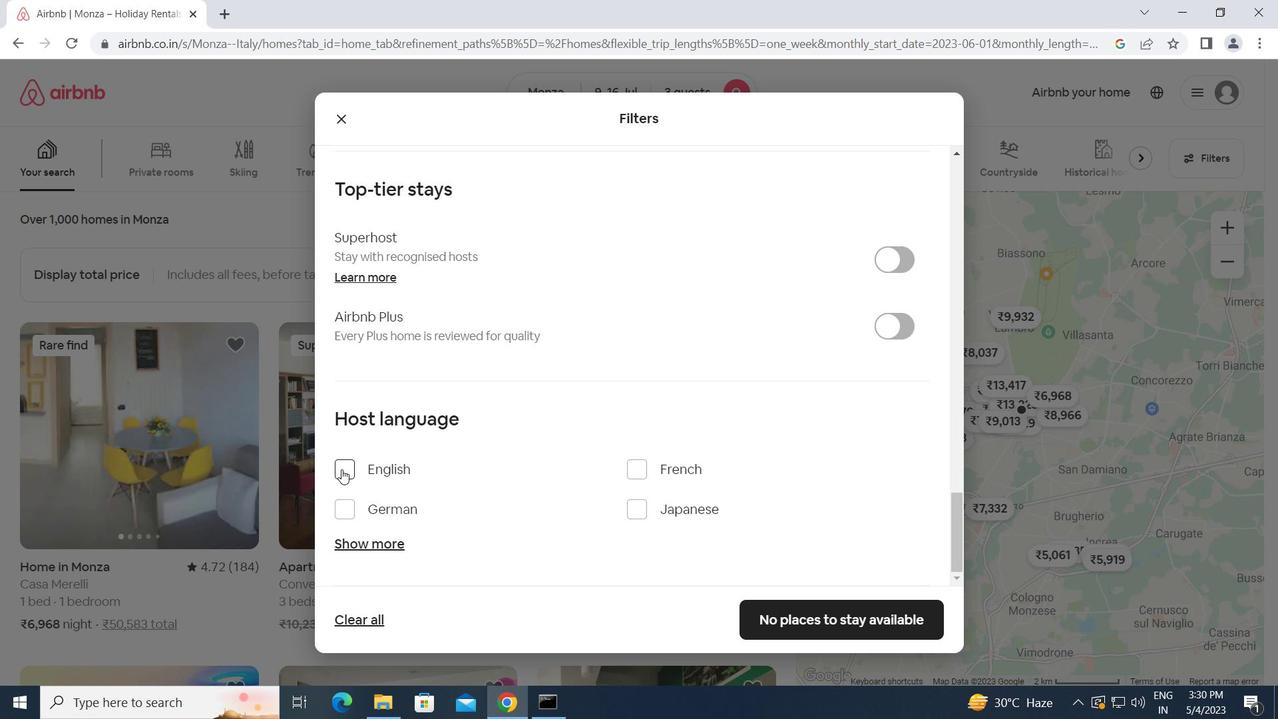 
Action: Mouse moved to (891, 618)
Screenshot: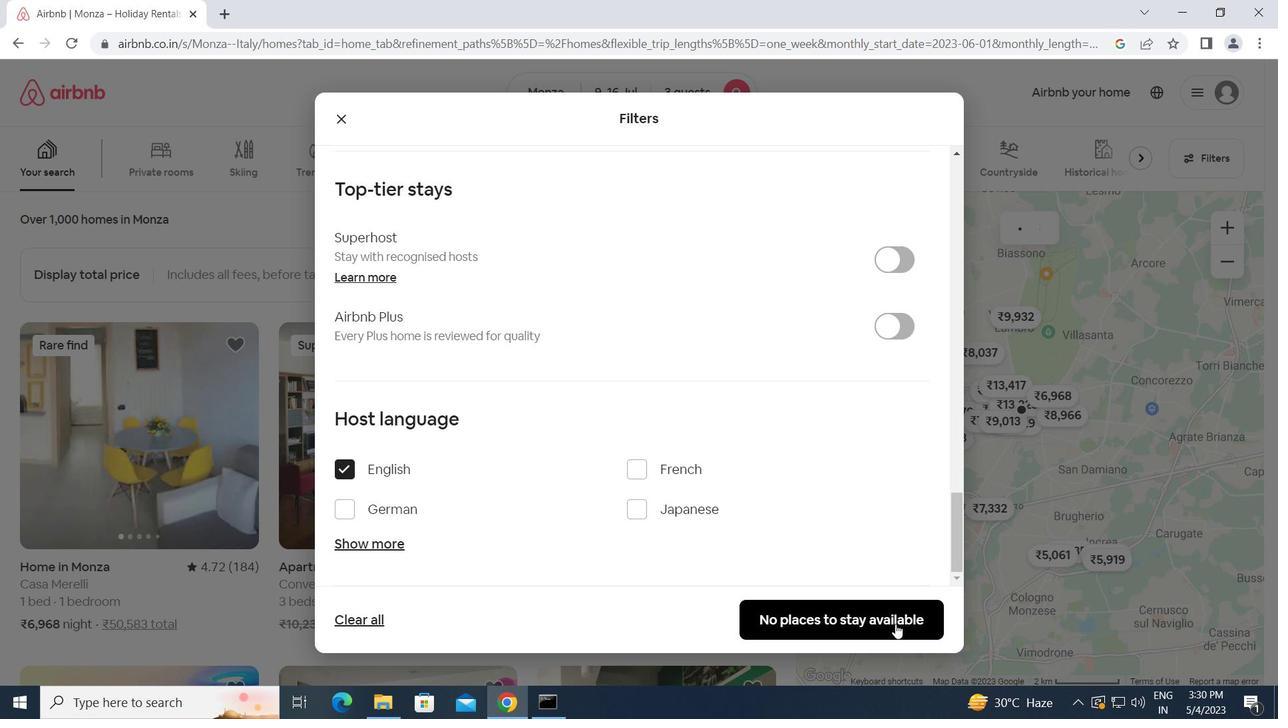 
Action: Mouse pressed left at (891, 618)
Screenshot: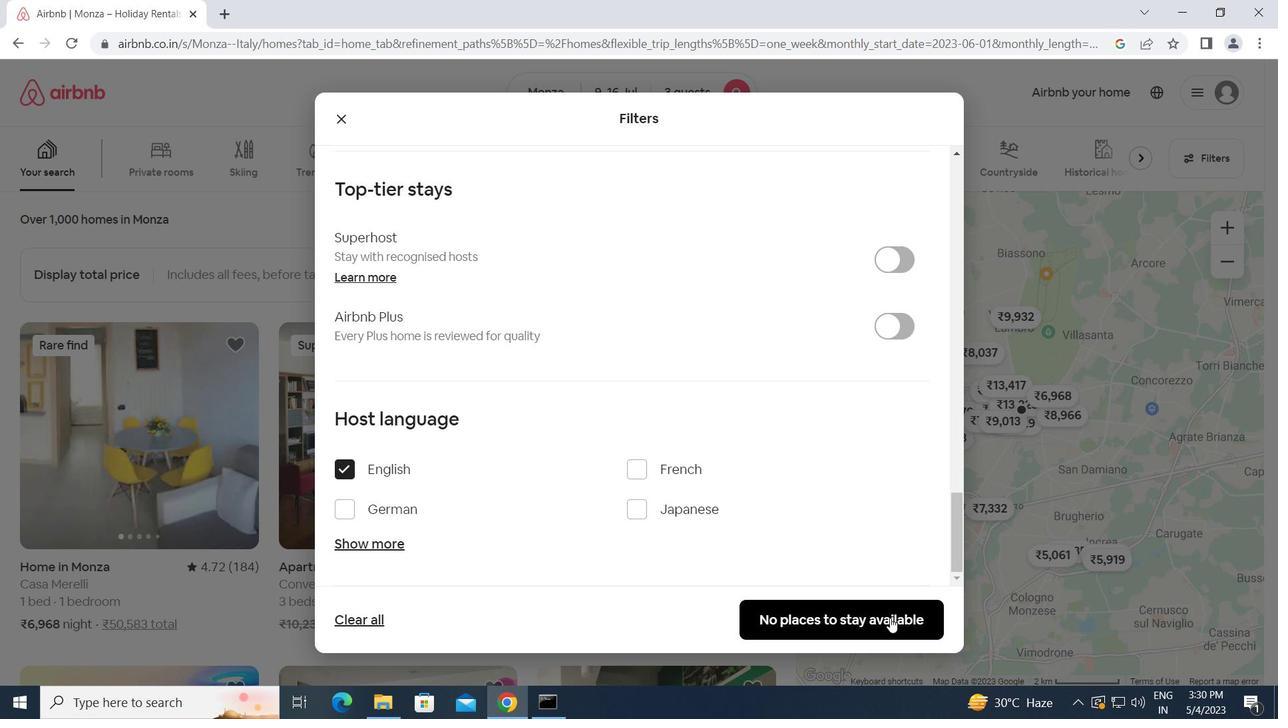 
